 Task: Search one way flight ticket for 4 adults, 2 children, 2 infants in seat and 1 infant on lap in economy from Kansas City: Kansas City International Airport (was Mid-continent International) to Rockford: Chicago Rockford International Airport(was Northwest Chicagoland Regional Airport At Rockford) on 5-1-2023. Choice of flights is JetBlue. Number of bags: 1 carry on bag. Price is upto 85000. Outbound departure time preference is 15:00.
Action: Mouse moved to (275, 405)
Screenshot: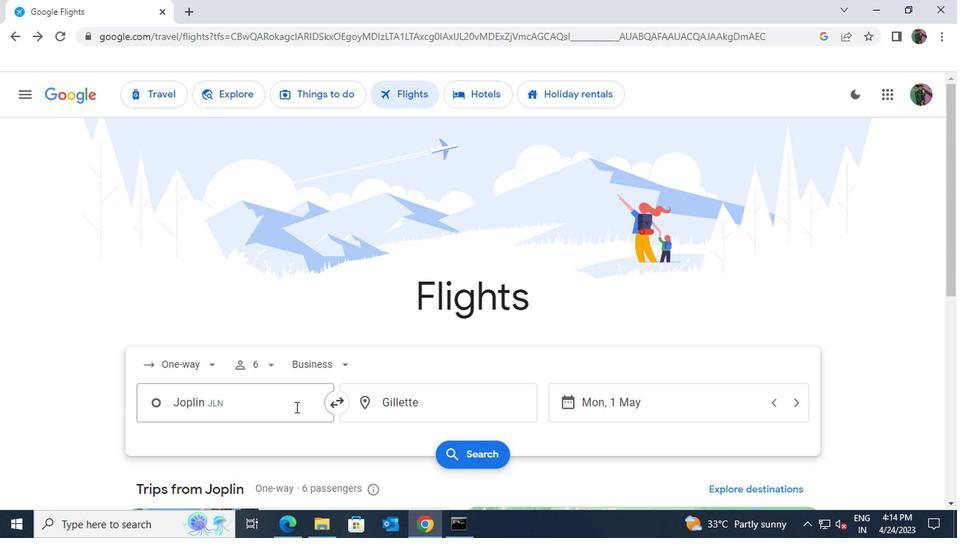 
Action: Mouse pressed left at (275, 405)
Screenshot: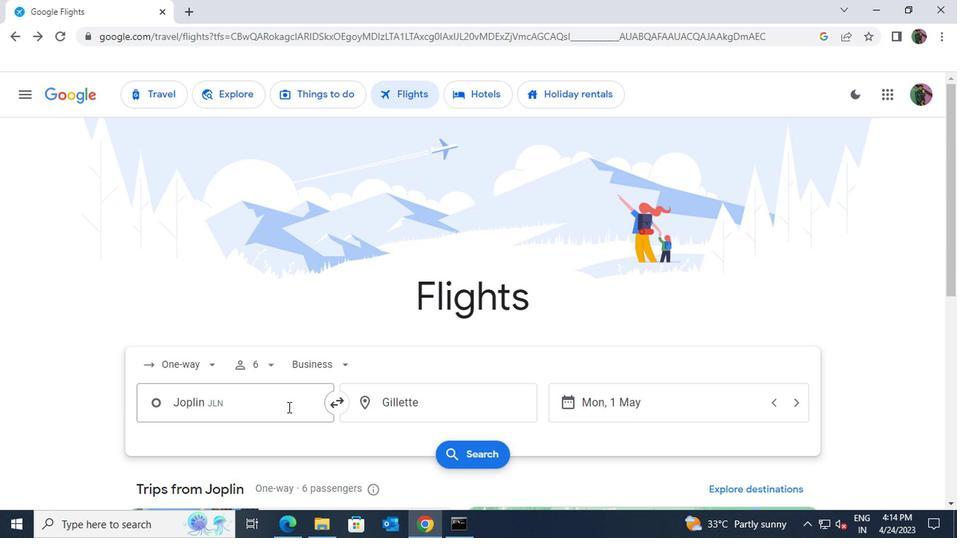 
Action: Mouse moved to (275, 405)
Screenshot: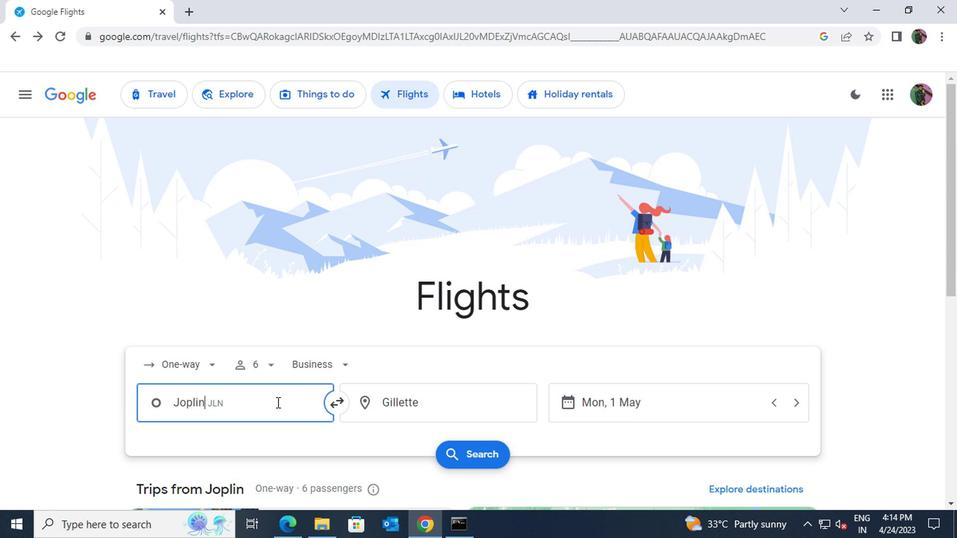 
Action: Key pressed kansas<Key.space>city
Screenshot: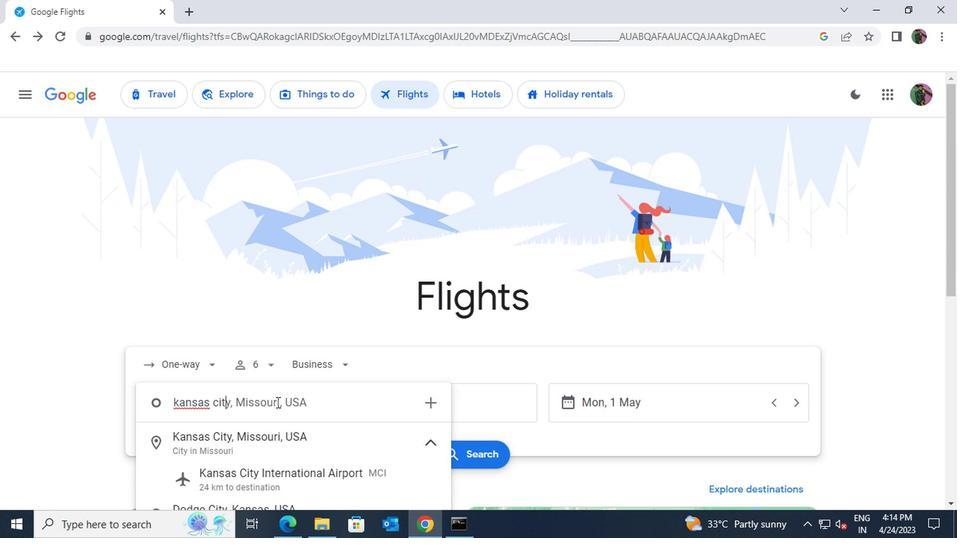 
Action: Mouse moved to (275, 469)
Screenshot: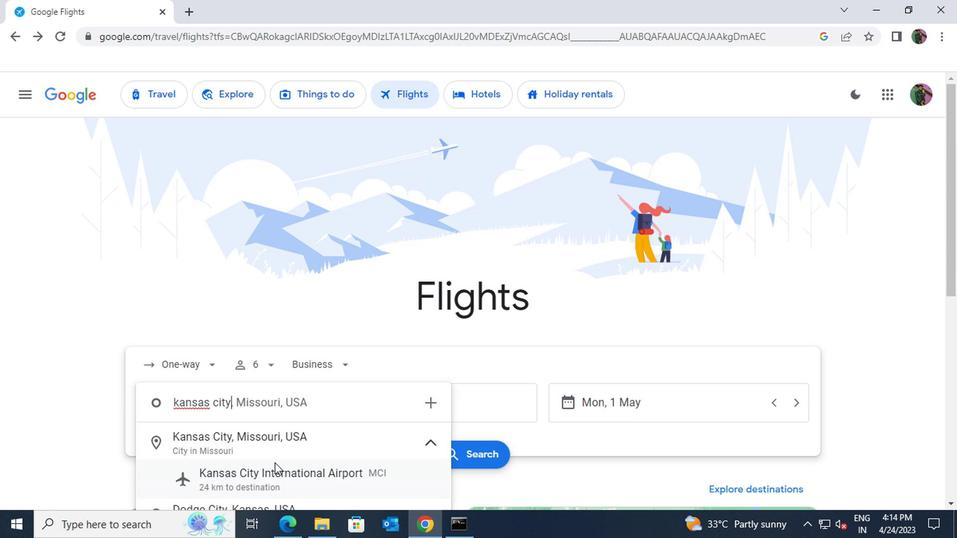 
Action: Mouse pressed left at (275, 469)
Screenshot: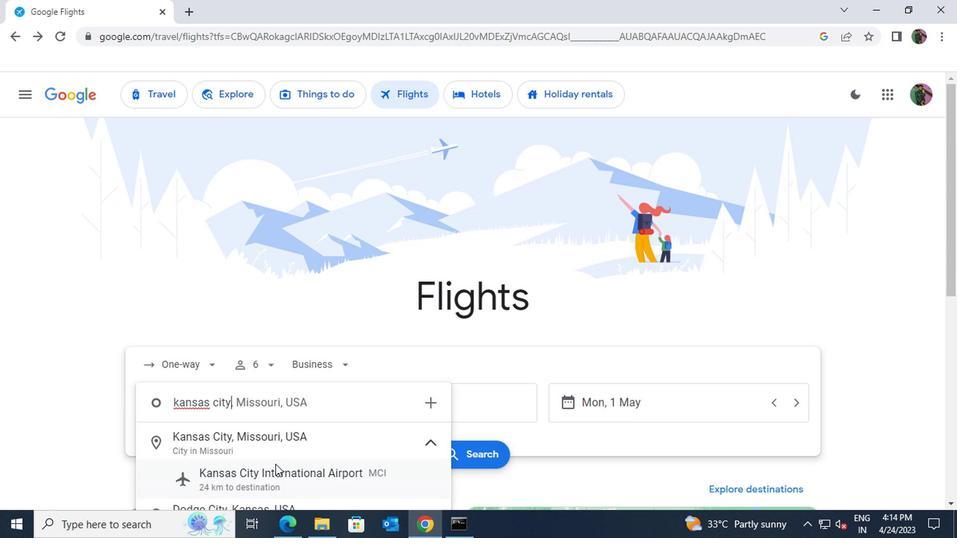 
Action: Mouse moved to (389, 405)
Screenshot: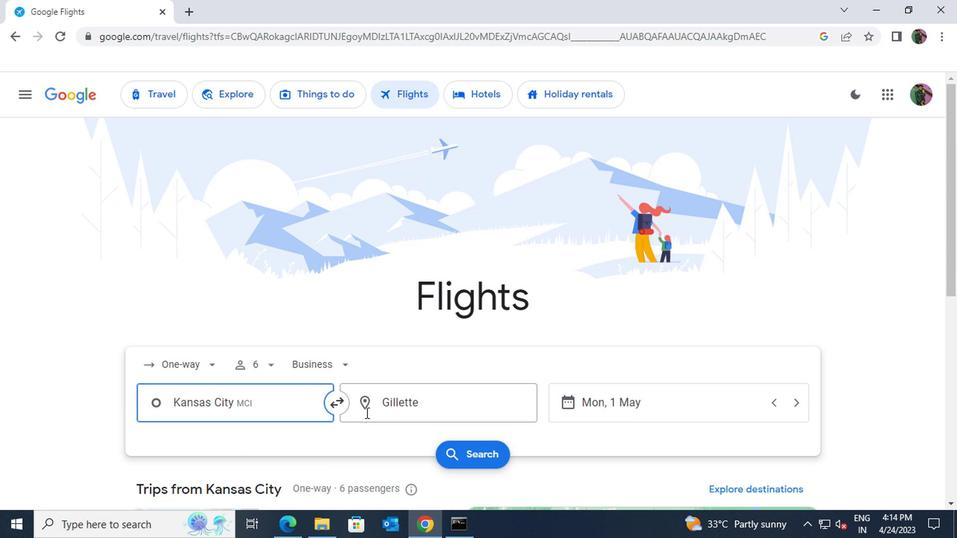 
Action: Mouse pressed left at (389, 405)
Screenshot: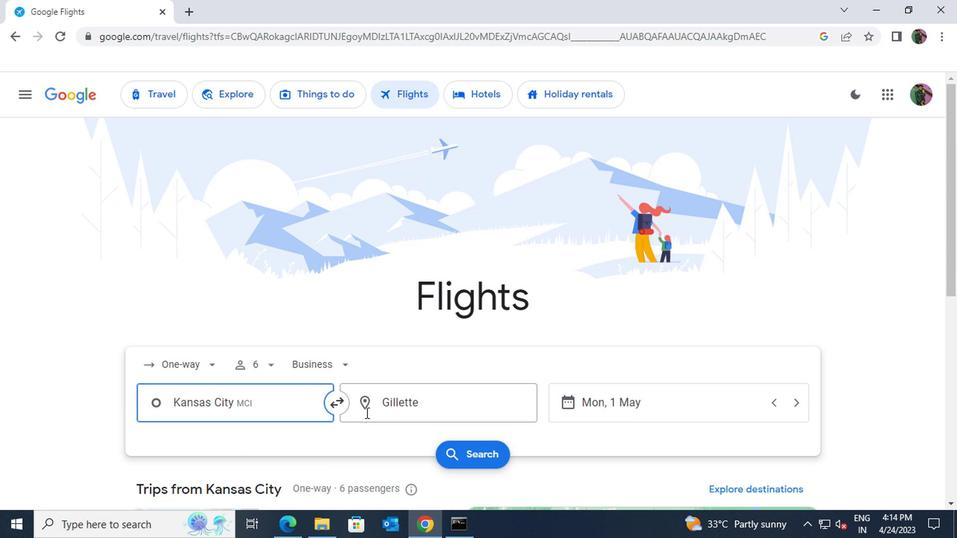 
Action: Key pressed rockford<Key.space>chic
Screenshot: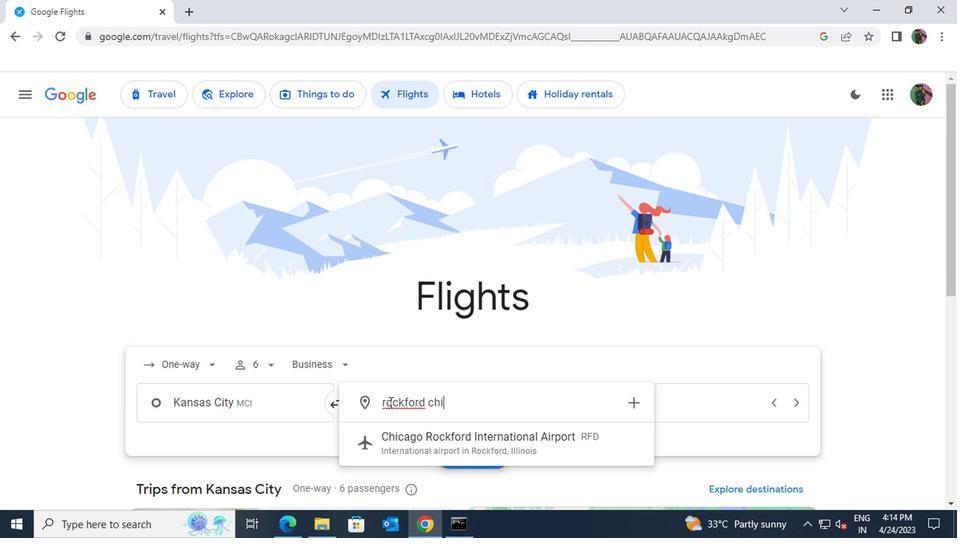 
Action: Mouse moved to (443, 440)
Screenshot: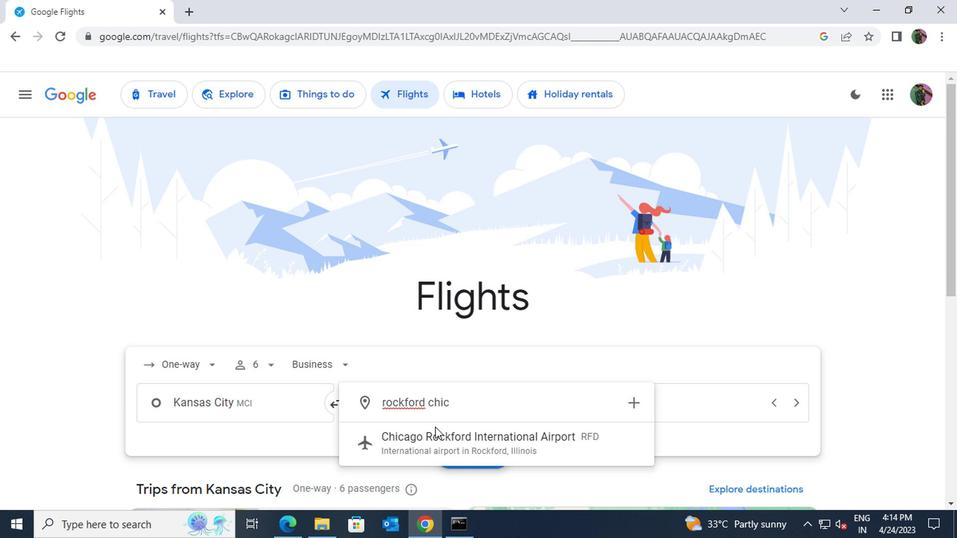 
Action: Mouse pressed left at (443, 440)
Screenshot: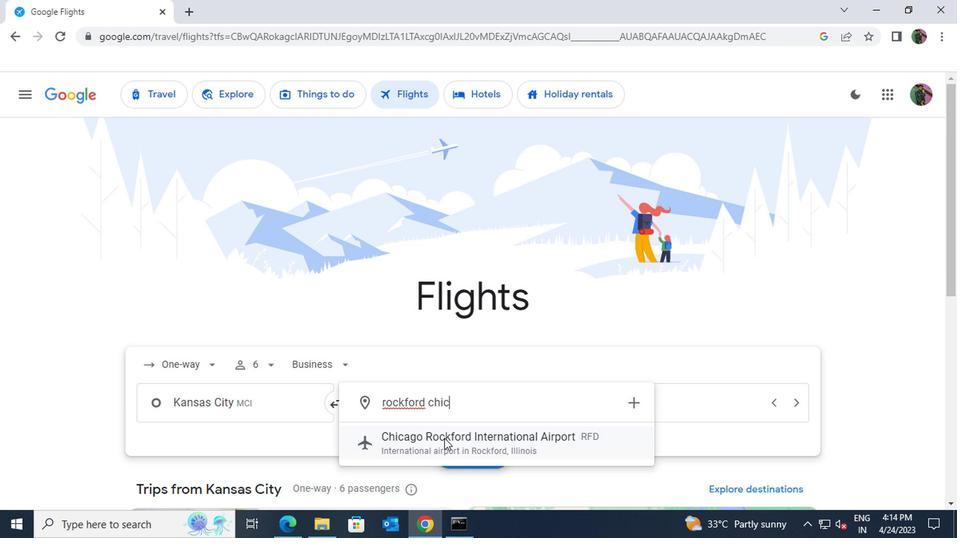 
Action: Mouse moved to (212, 362)
Screenshot: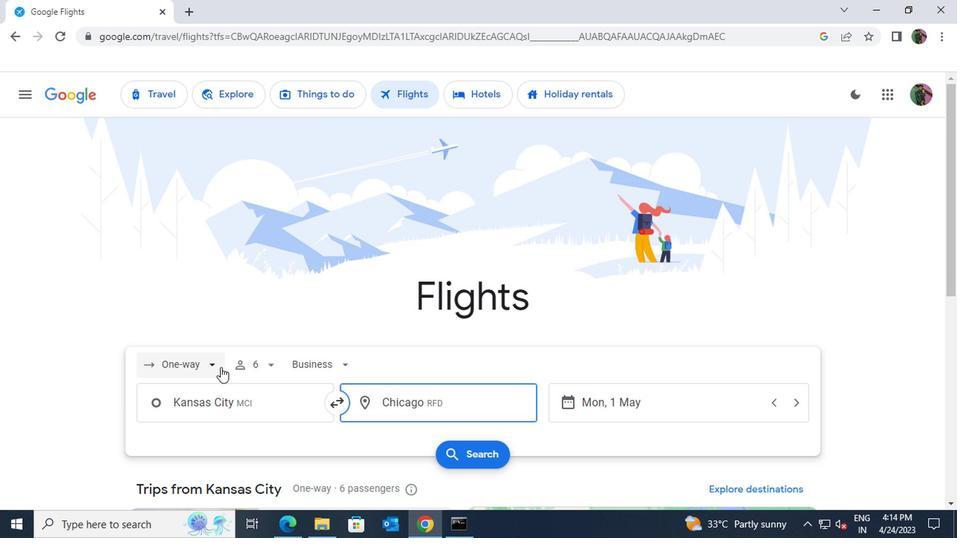 
Action: Mouse pressed left at (212, 362)
Screenshot: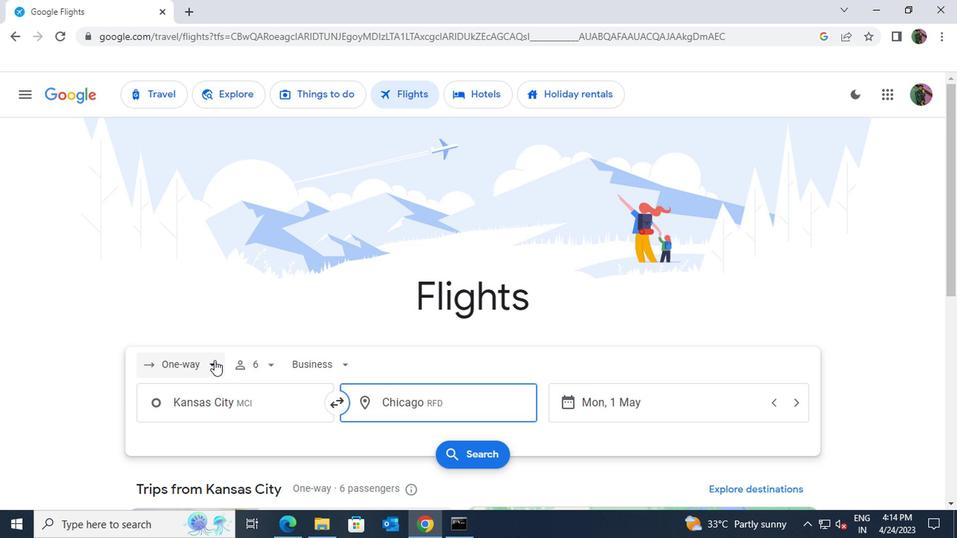 
Action: Mouse moved to (193, 298)
Screenshot: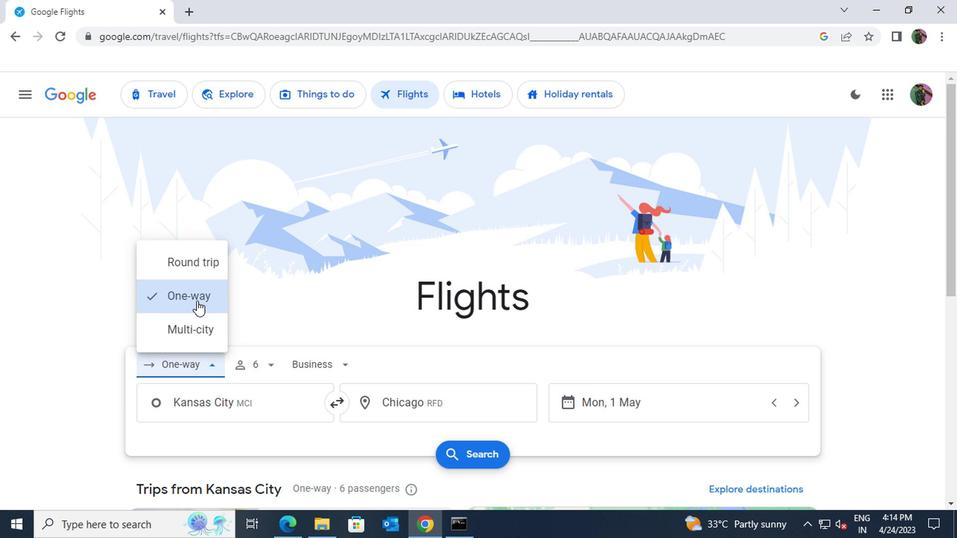 
Action: Mouse pressed left at (193, 298)
Screenshot: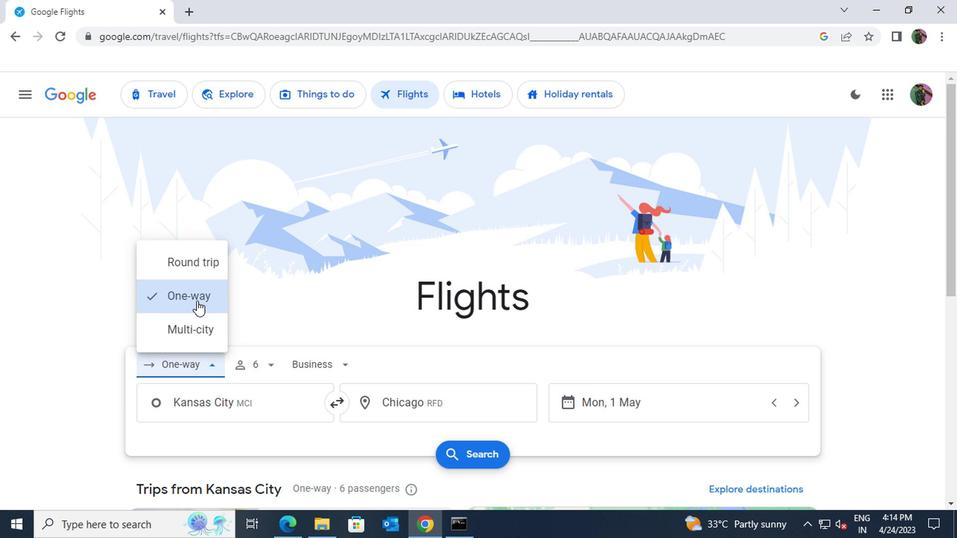 
Action: Mouse moved to (269, 365)
Screenshot: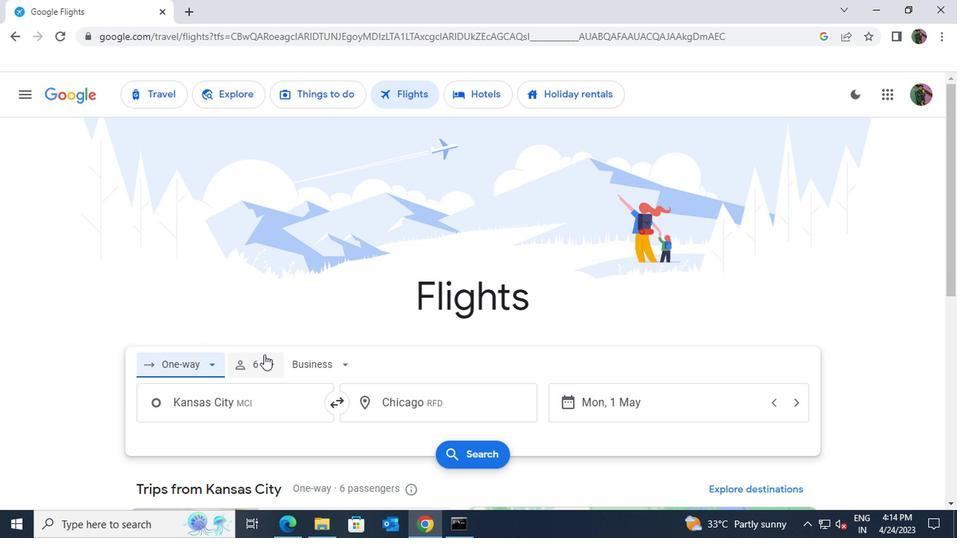 
Action: Mouse pressed left at (269, 365)
Screenshot: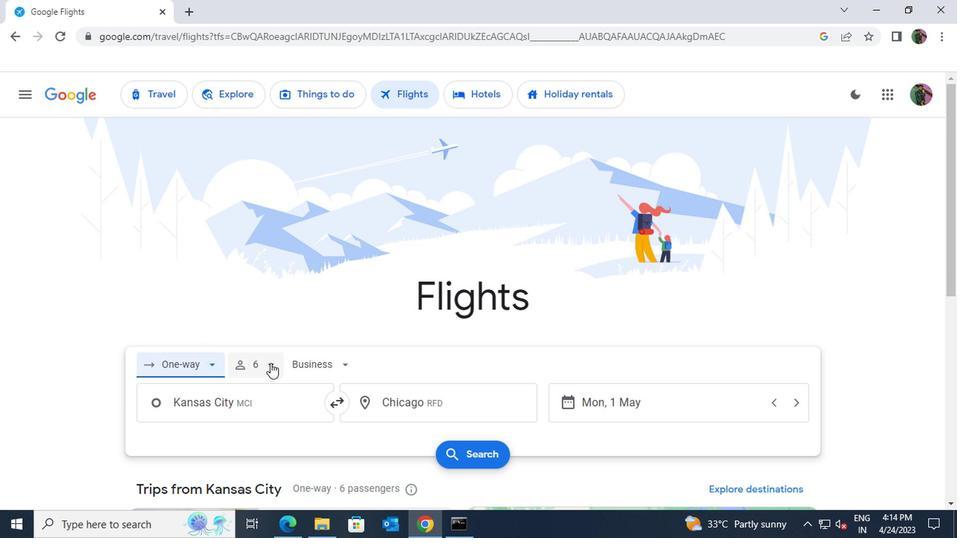 
Action: Mouse moved to (382, 403)
Screenshot: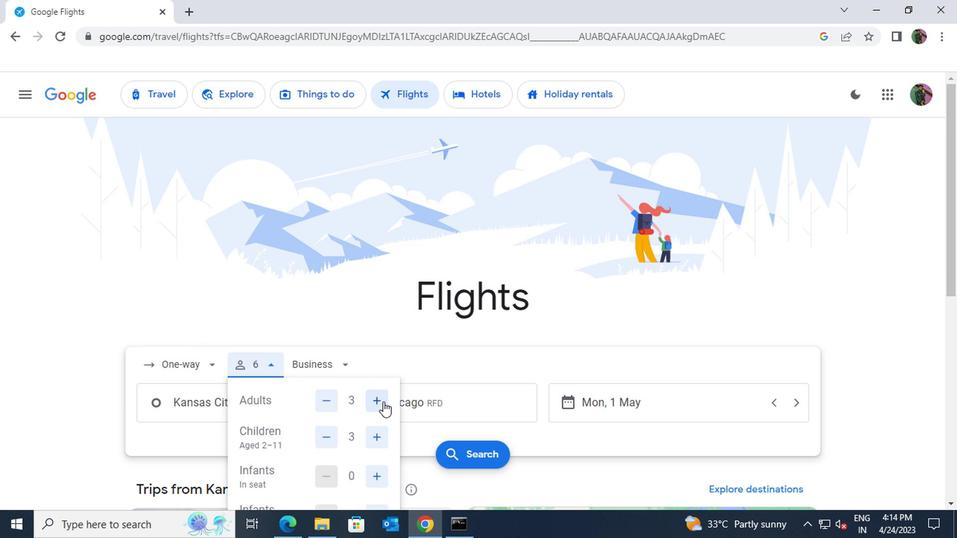
Action: Mouse pressed left at (382, 403)
Screenshot: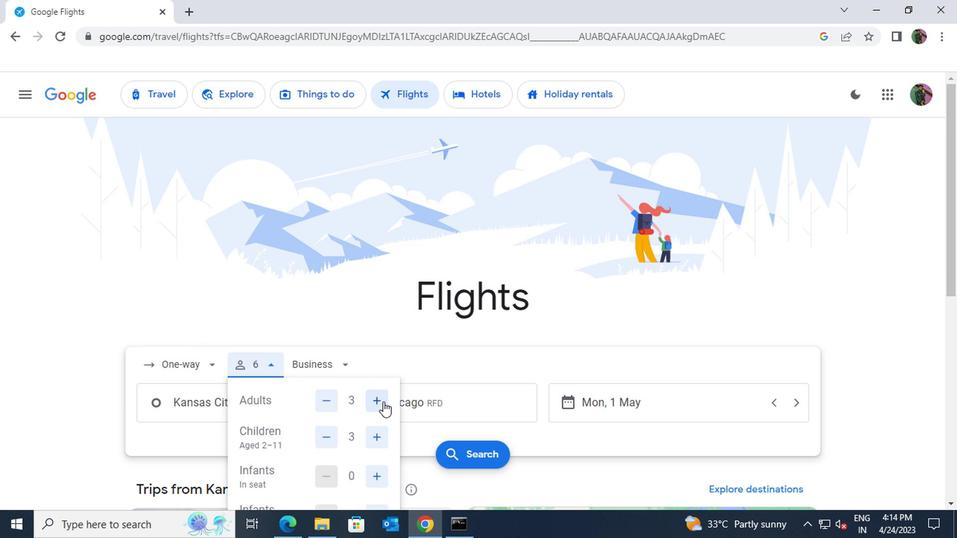 
Action: Mouse moved to (325, 439)
Screenshot: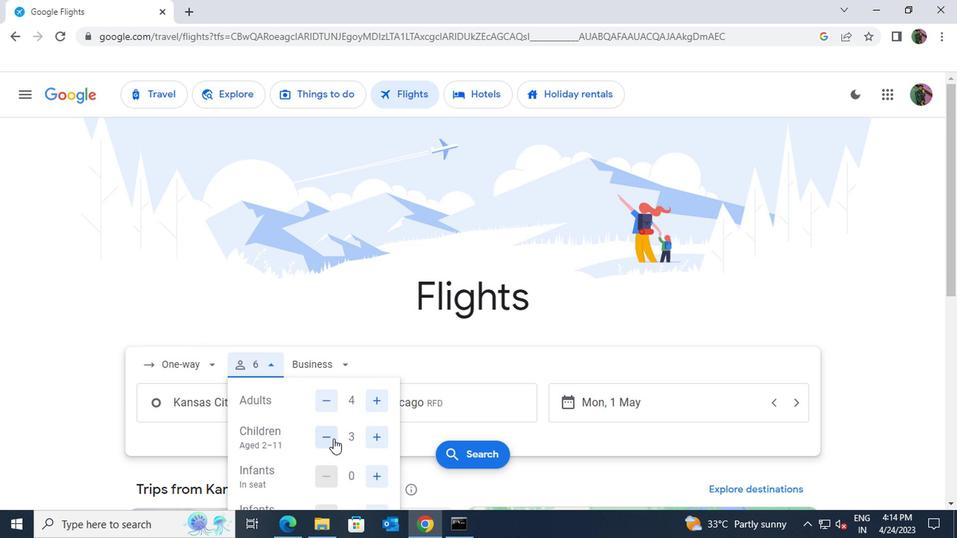 
Action: Mouse pressed left at (325, 439)
Screenshot: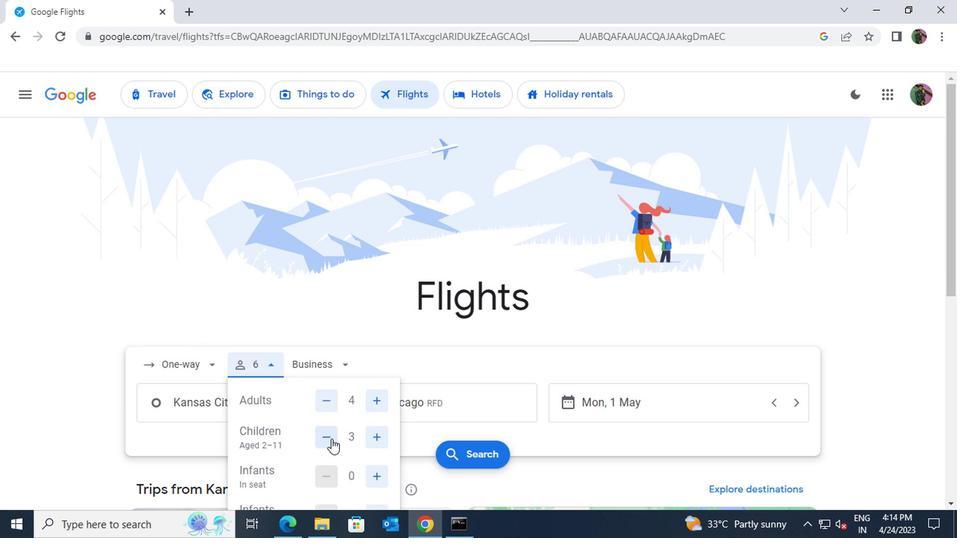 
Action: Mouse moved to (374, 438)
Screenshot: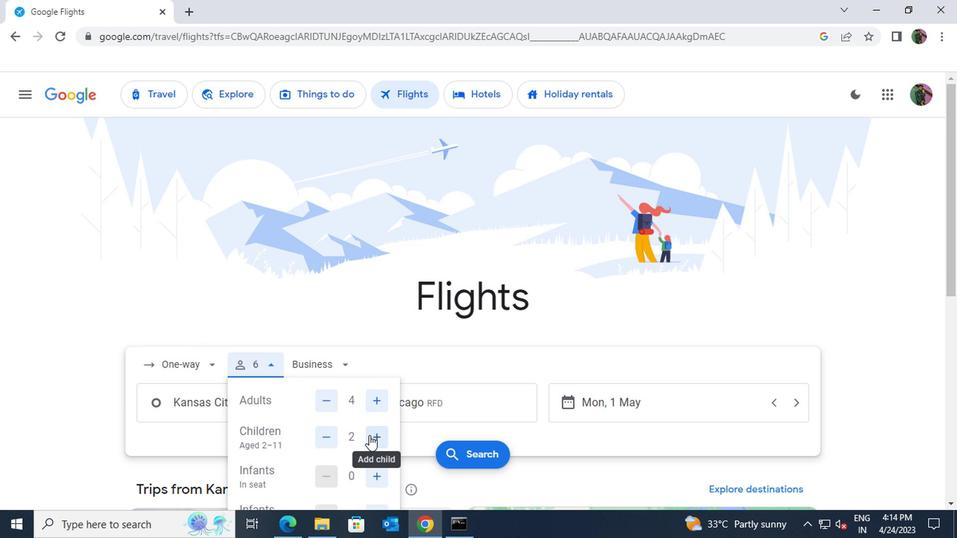 
Action: Mouse scrolled (374, 437) with delta (0, 0)
Screenshot: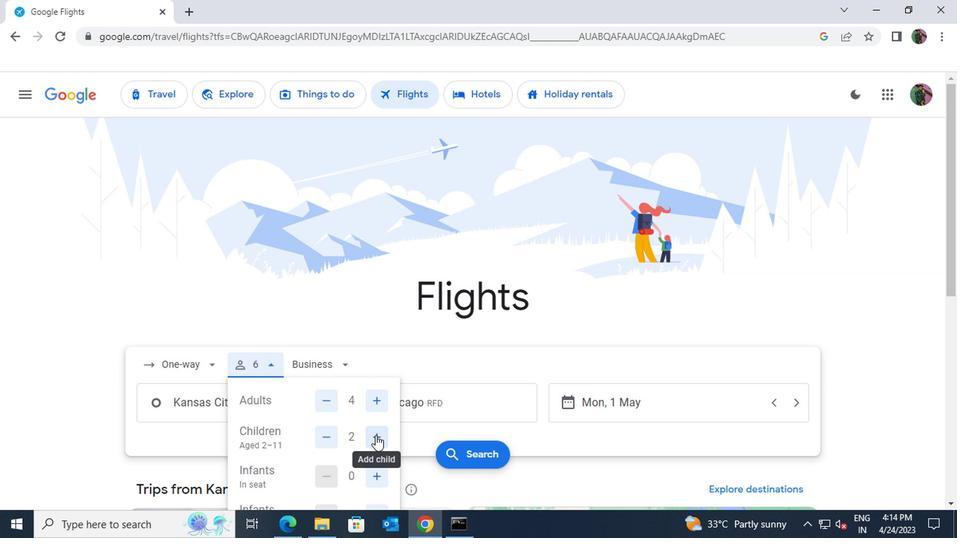 
Action: Mouse scrolled (374, 437) with delta (0, 0)
Screenshot: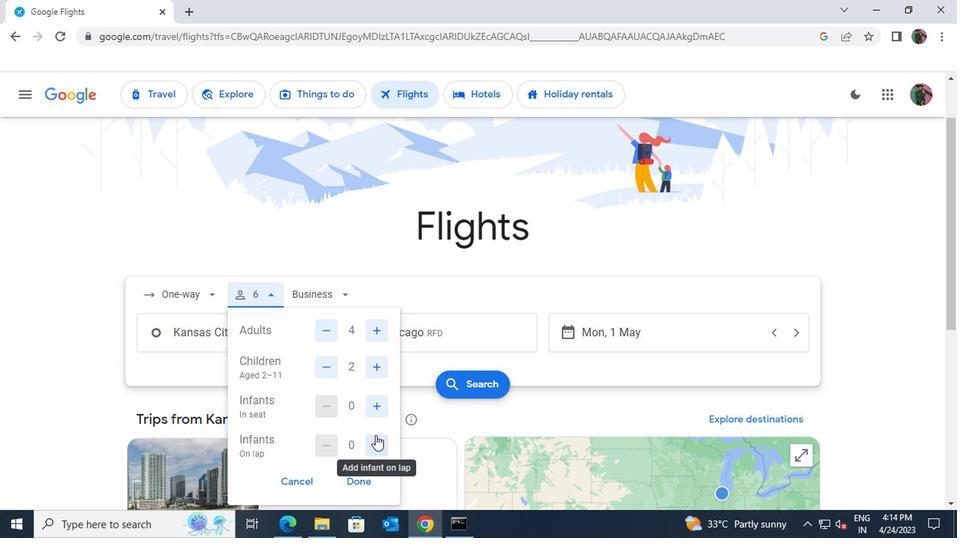 
Action: Mouse moved to (374, 333)
Screenshot: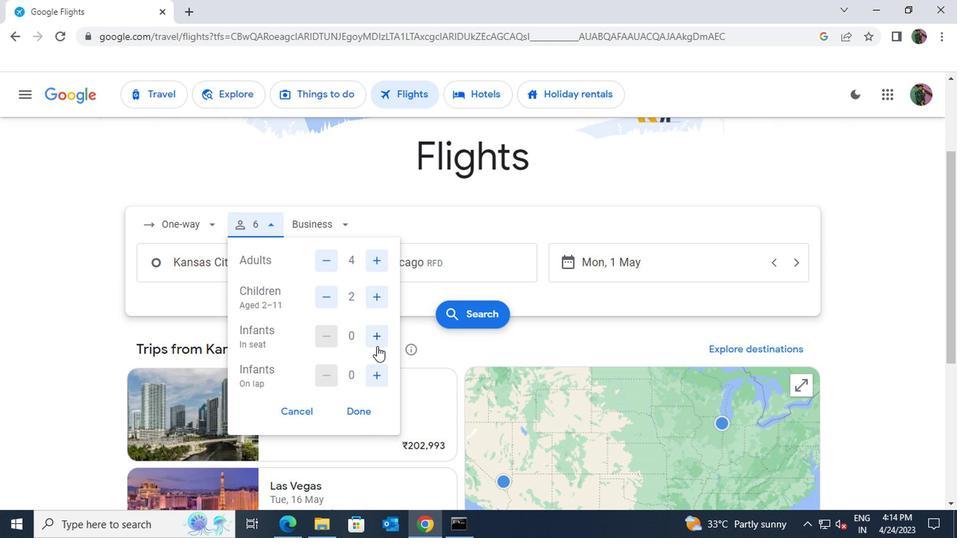 
Action: Mouse pressed left at (374, 333)
Screenshot: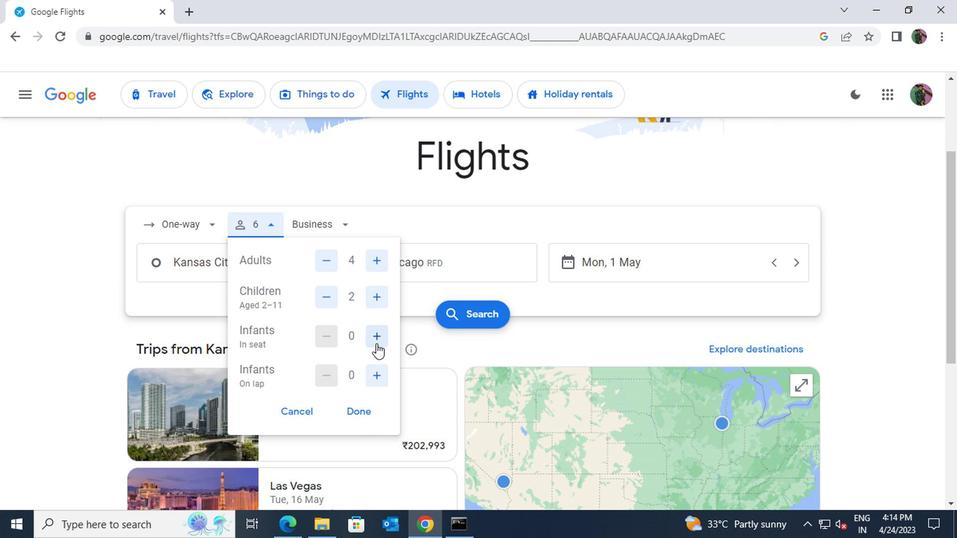 
Action: Mouse moved to (377, 377)
Screenshot: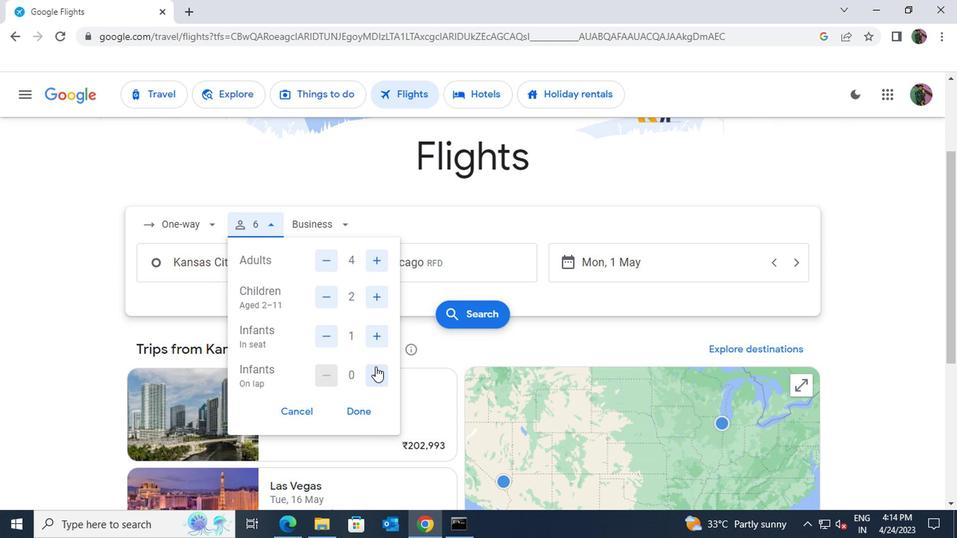
Action: Mouse pressed left at (377, 377)
Screenshot: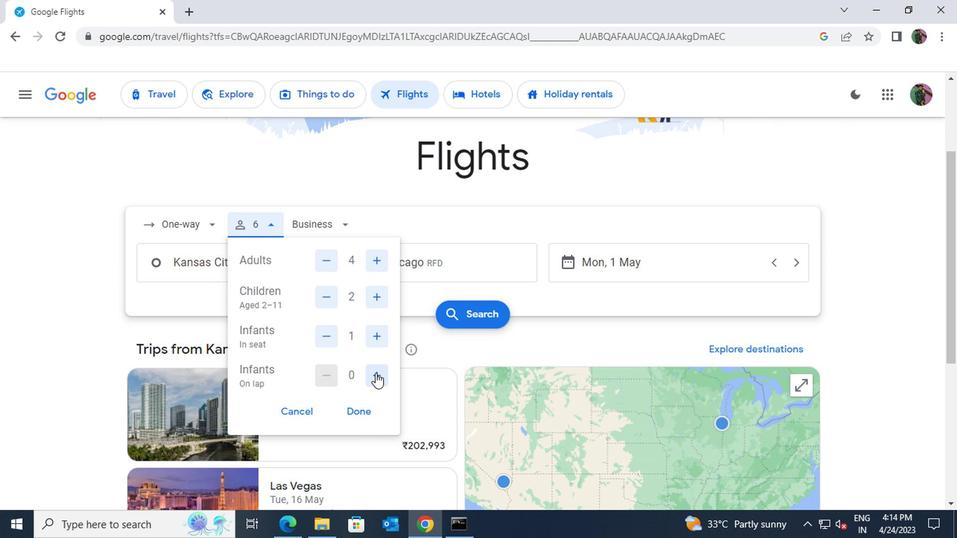 
Action: Mouse moved to (359, 420)
Screenshot: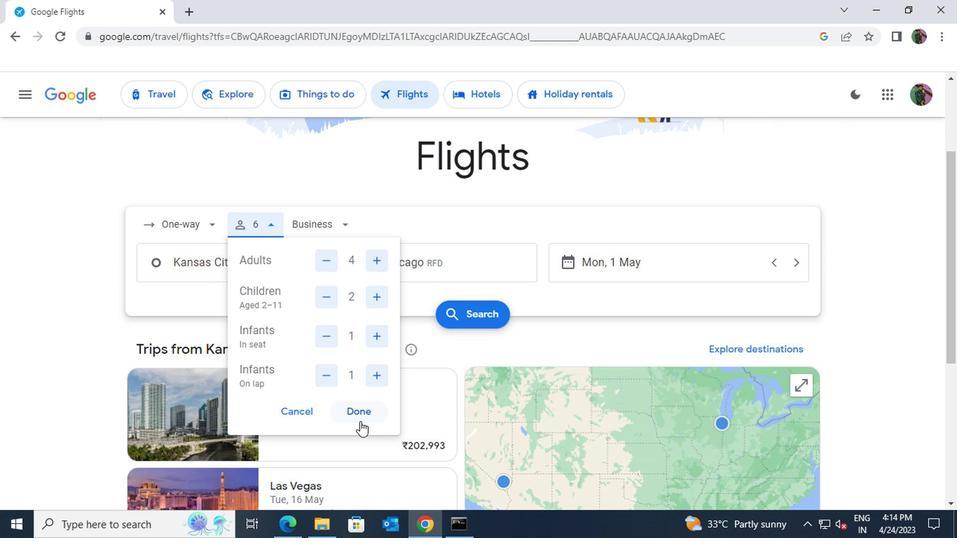 
Action: Mouse pressed left at (359, 420)
Screenshot: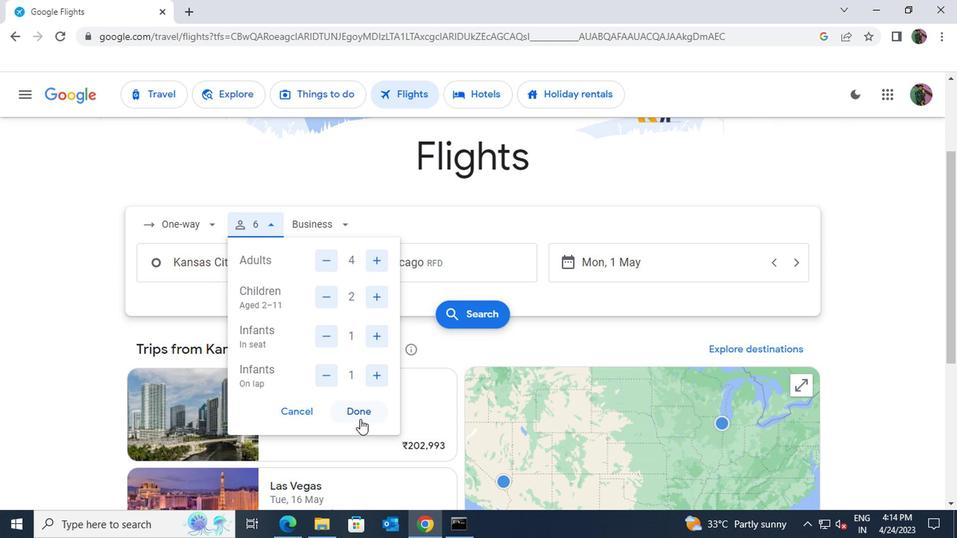 
Action: Mouse moved to (571, 266)
Screenshot: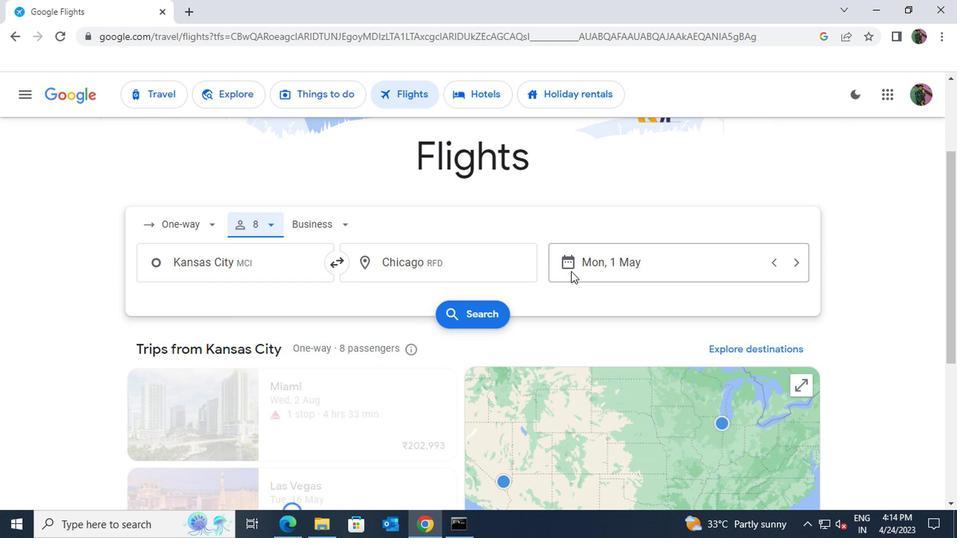 
Action: Mouse pressed left at (571, 266)
Screenshot: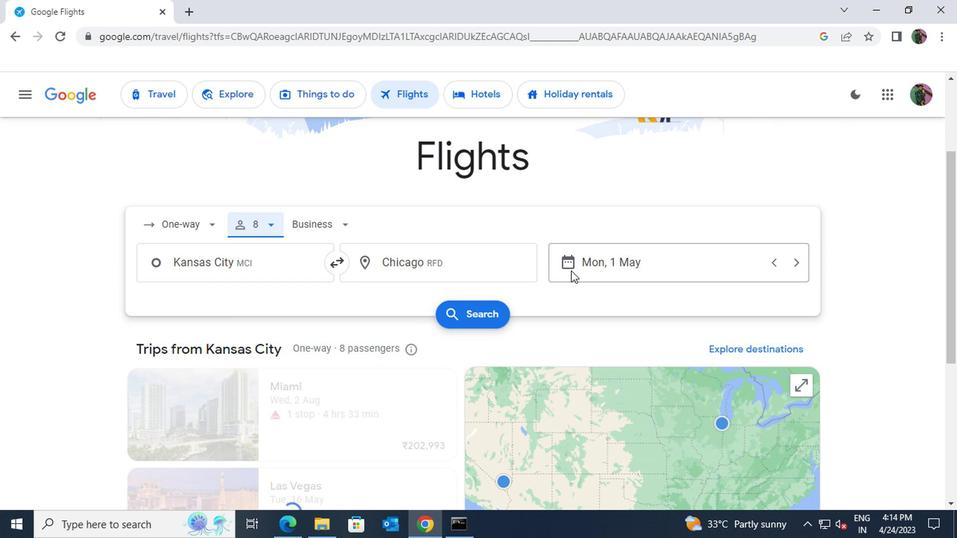 
Action: Mouse moved to (608, 254)
Screenshot: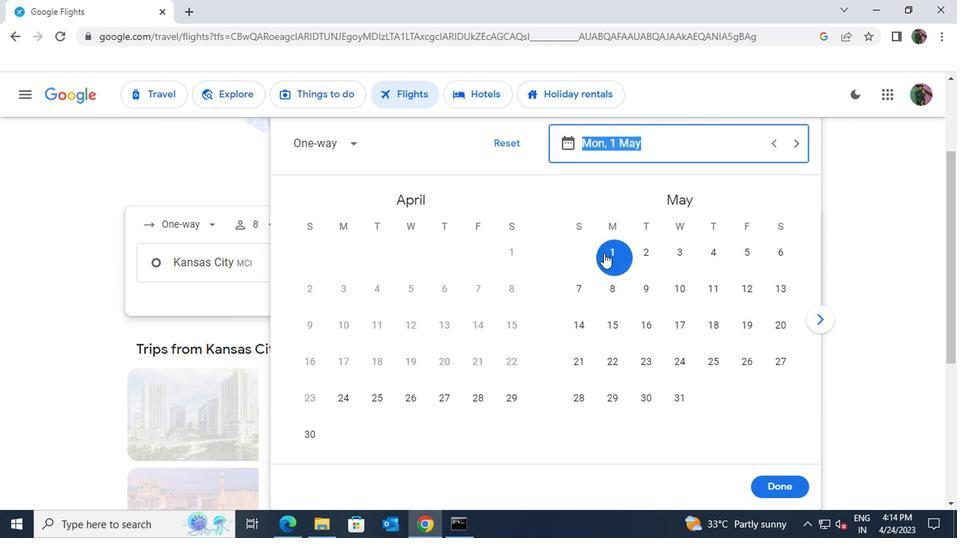 
Action: Mouse pressed left at (608, 254)
Screenshot: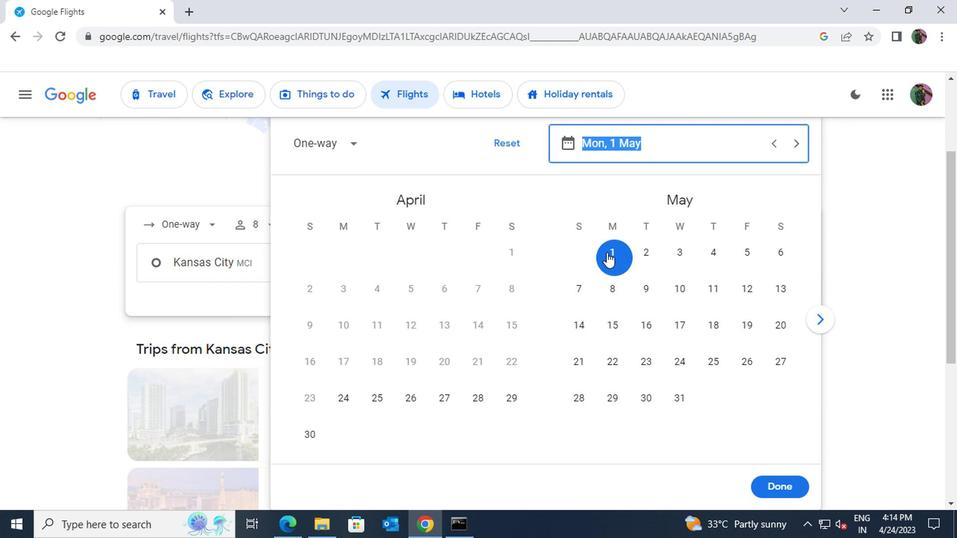 
Action: Mouse moved to (764, 481)
Screenshot: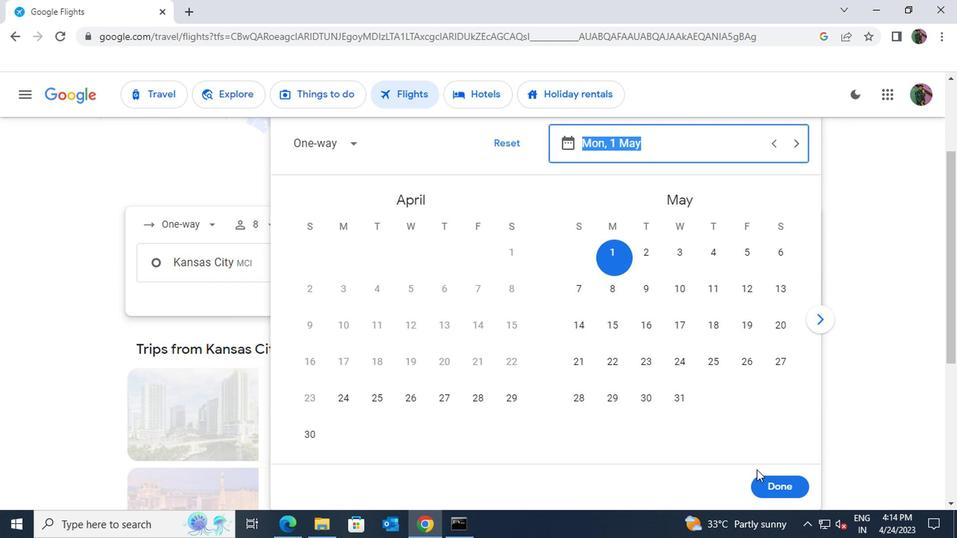 
Action: Mouse pressed left at (764, 481)
Screenshot: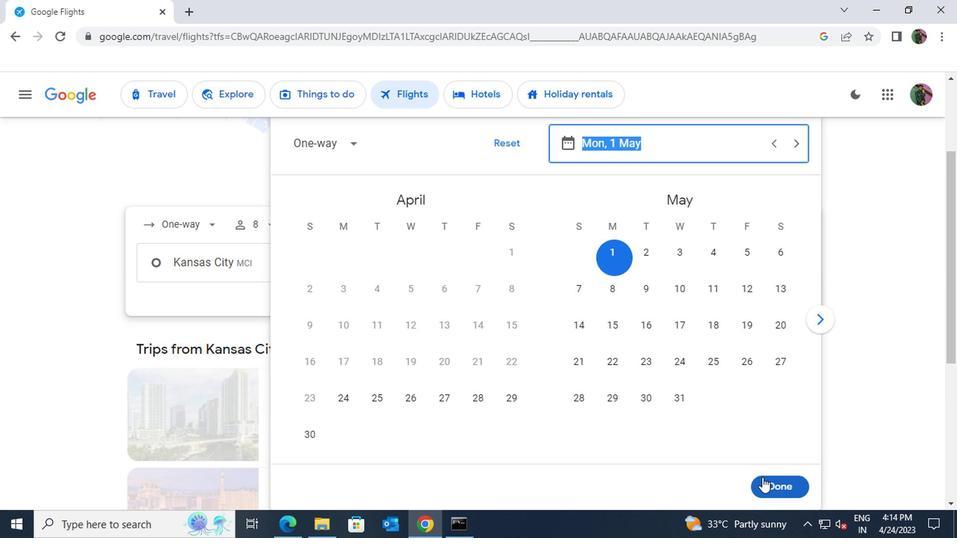 
Action: Mouse moved to (474, 312)
Screenshot: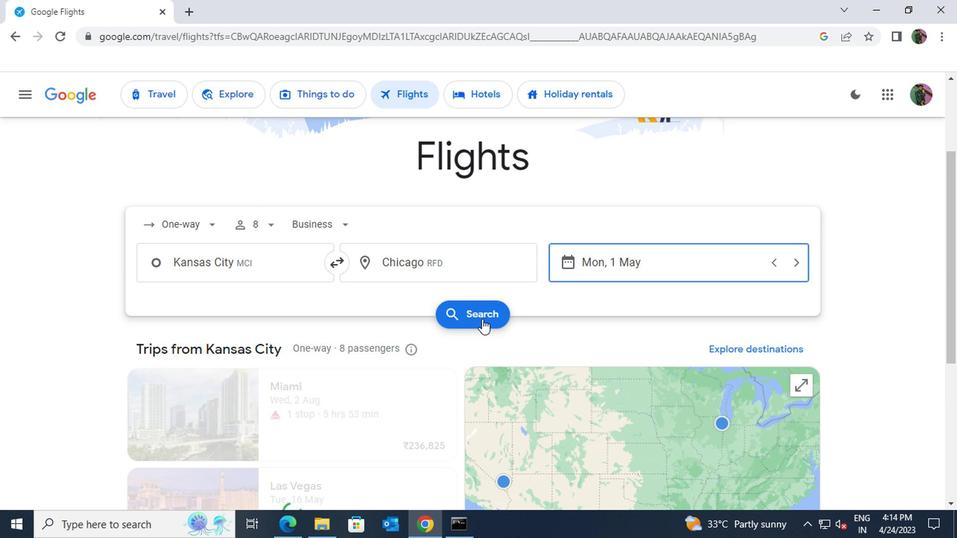 
Action: Mouse pressed left at (474, 312)
Screenshot: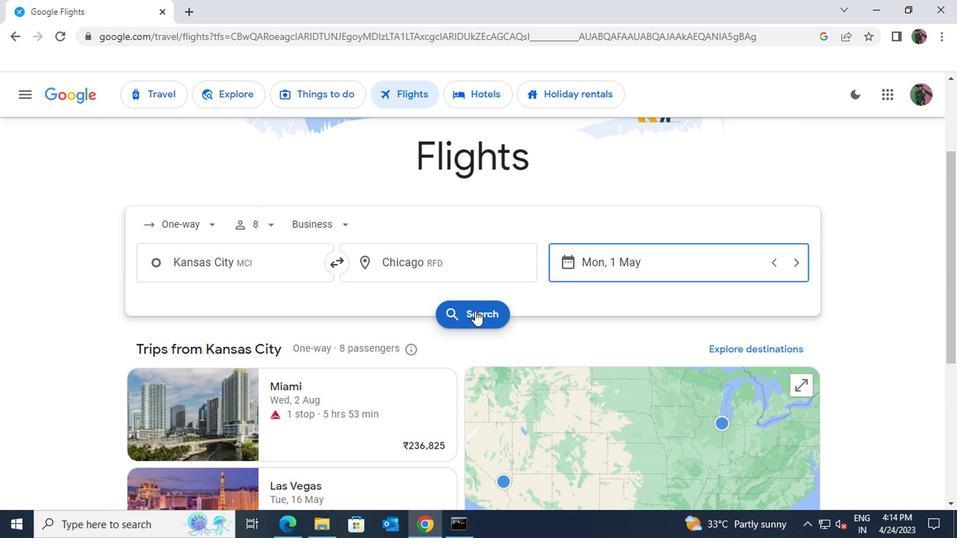 
Action: Mouse moved to (173, 214)
Screenshot: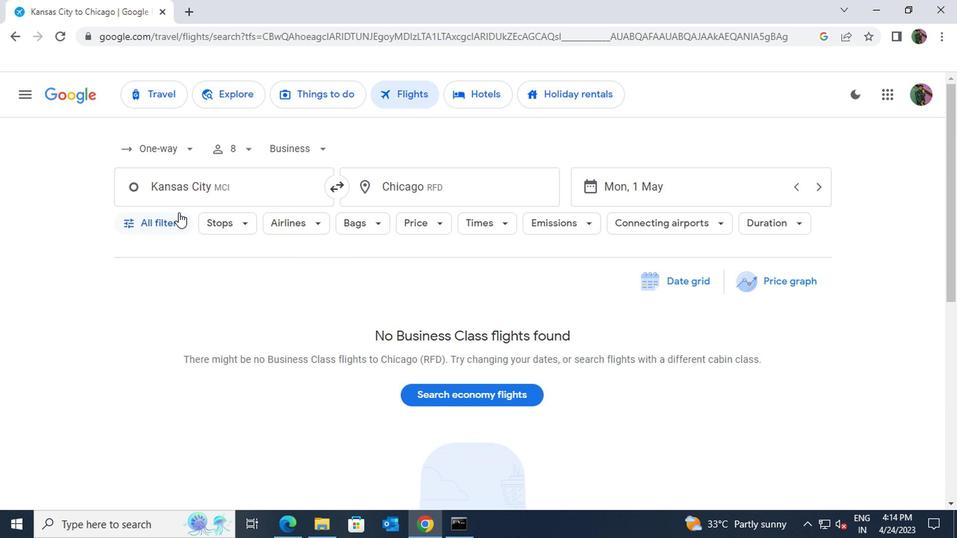 
Action: Mouse pressed left at (173, 214)
Screenshot: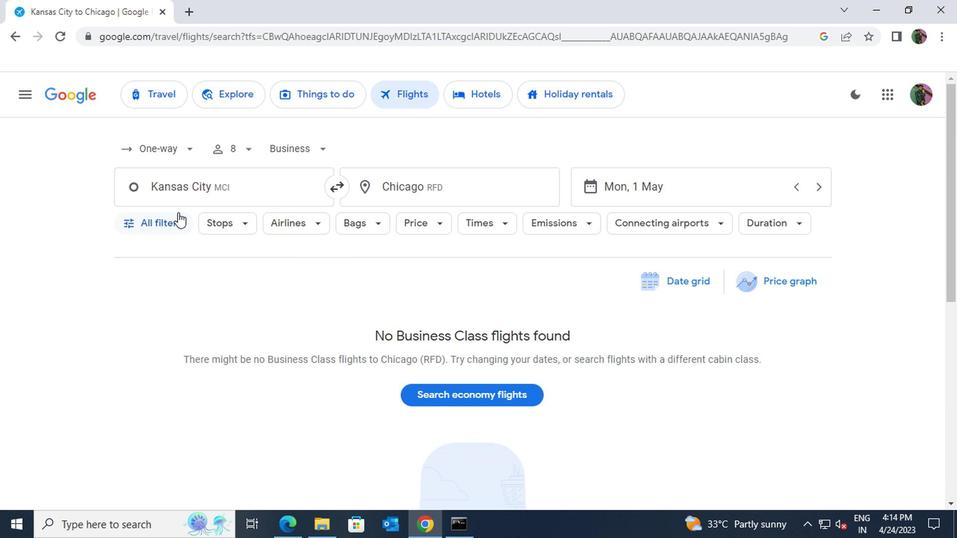 
Action: Mouse moved to (177, 238)
Screenshot: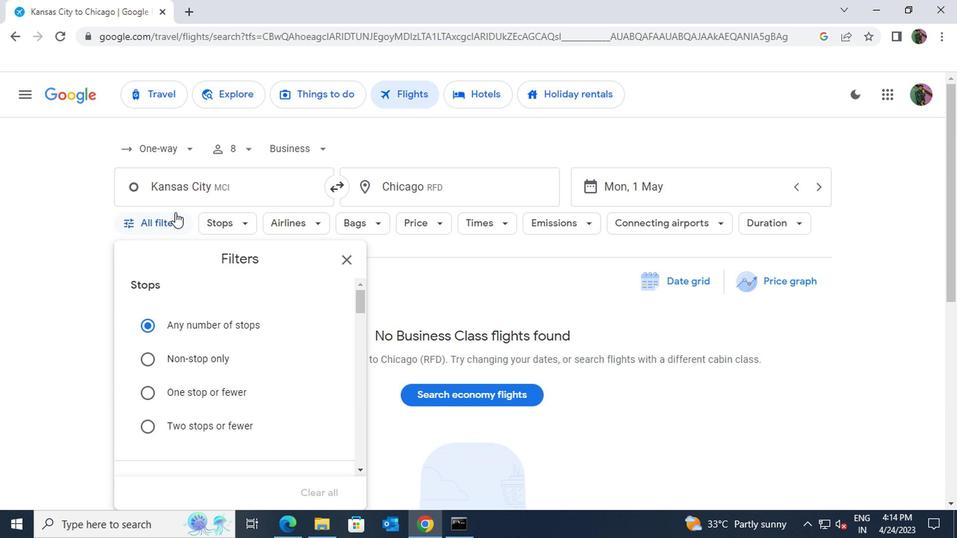 
Action: Mouse scrolled (177, 237) with delta (0, 0)
Screenshot: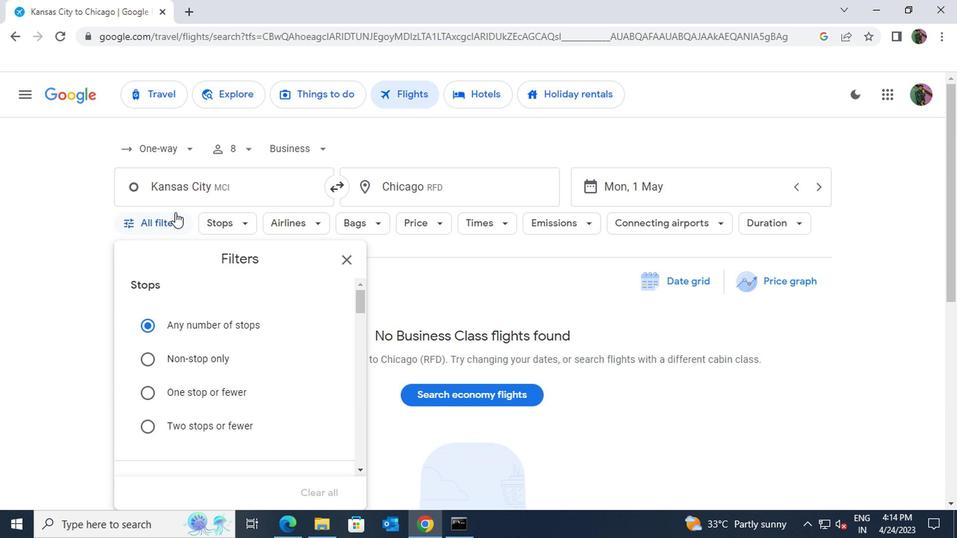 
Action: Mouse moved to (214, 298)
Screenshot: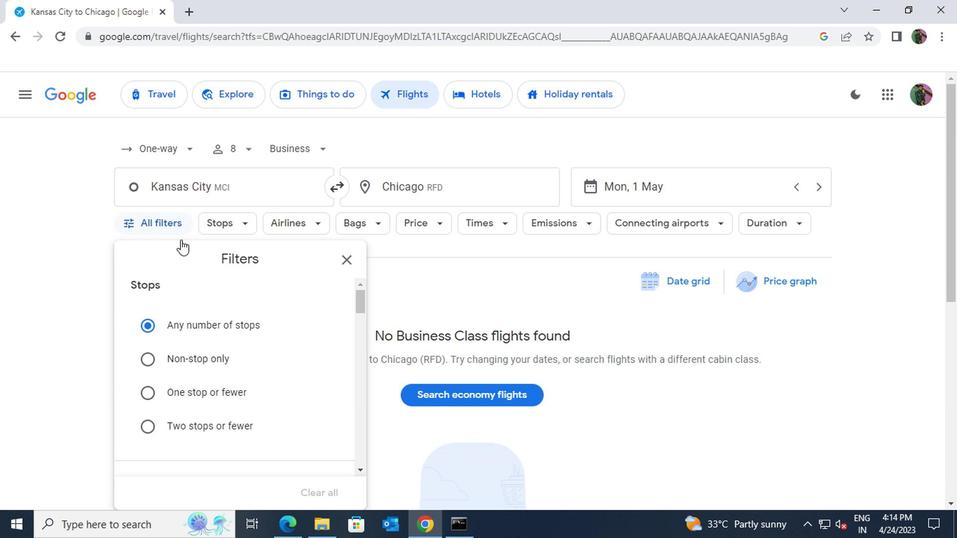 
Action: Mouse scrolled (214, 297) with delta (0, 0)
Screenshot: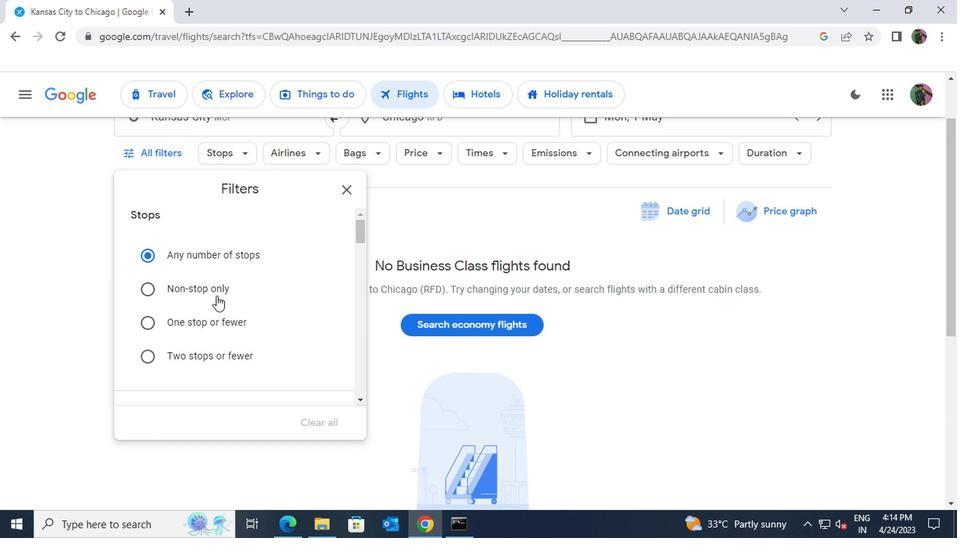 
Action: Mouse moved to (214, 295)
Screenshot: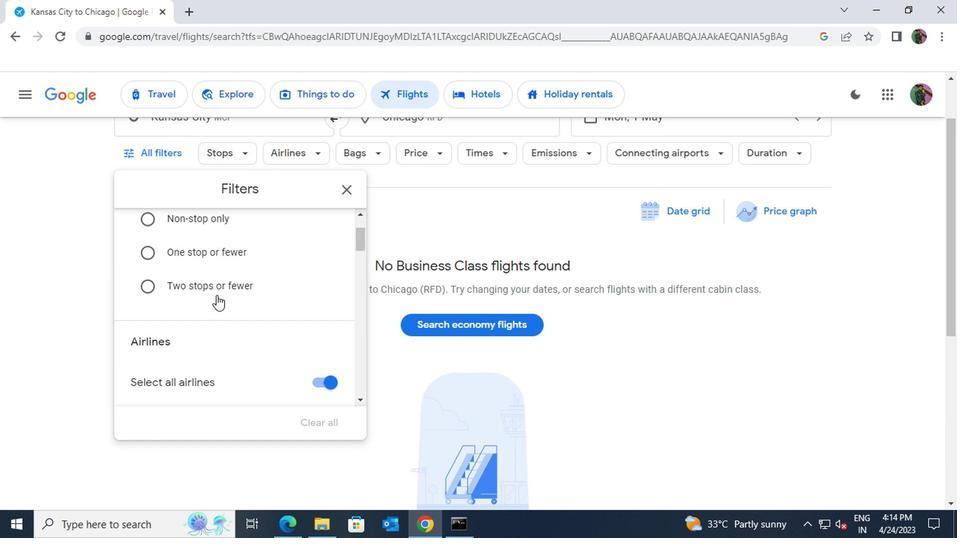 
Action: Mouse scrolled (214, 295) with delta (0, 0)
Screenshot: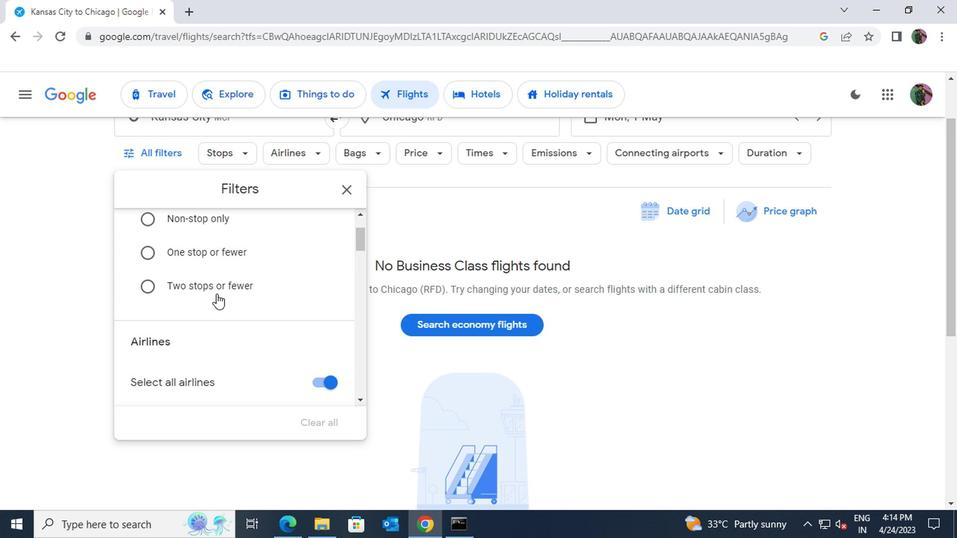
Action: Mouse scrolled (214, 295) with delta (0, 0)
Screenshot: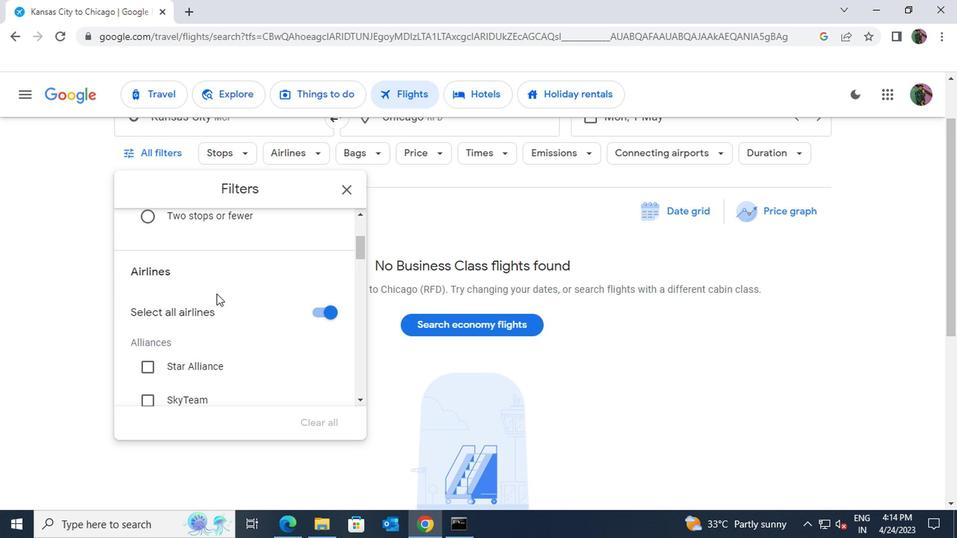 
Action: Mouse moved to (214, 294)
Screenshot: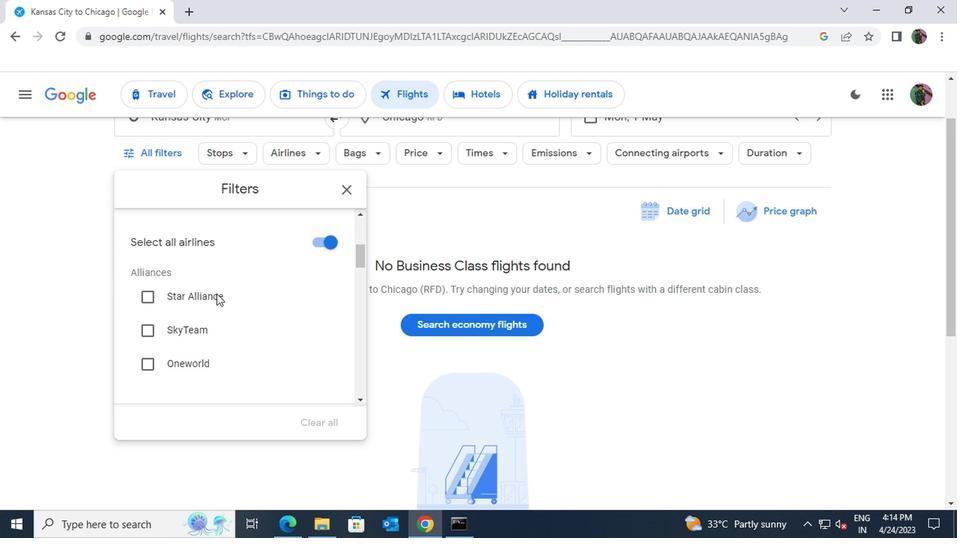 
Action: Mouse scrolled (214, 295) with delta (0, 0)
Screenshot: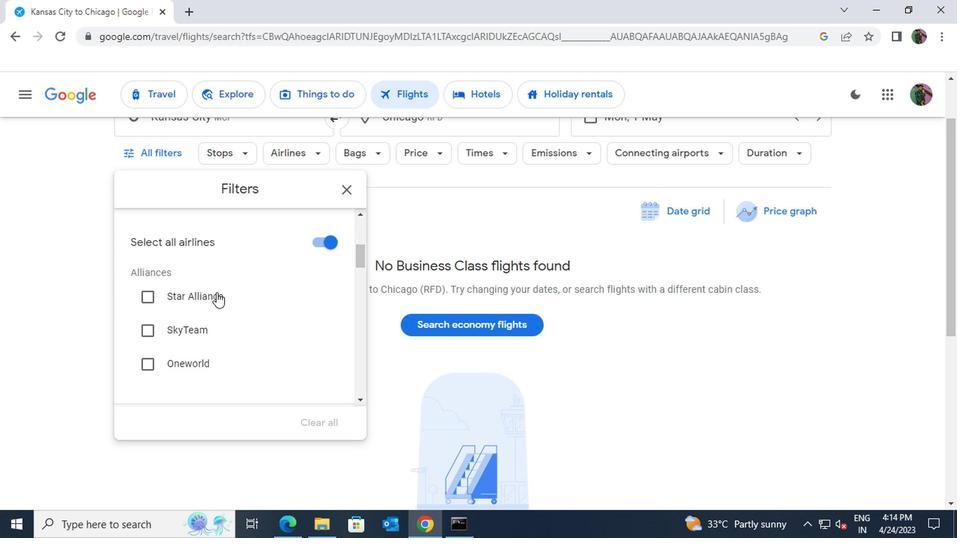 
Action: Mouse scrolled (214, 295) with delta (0, 0)
Screenshot: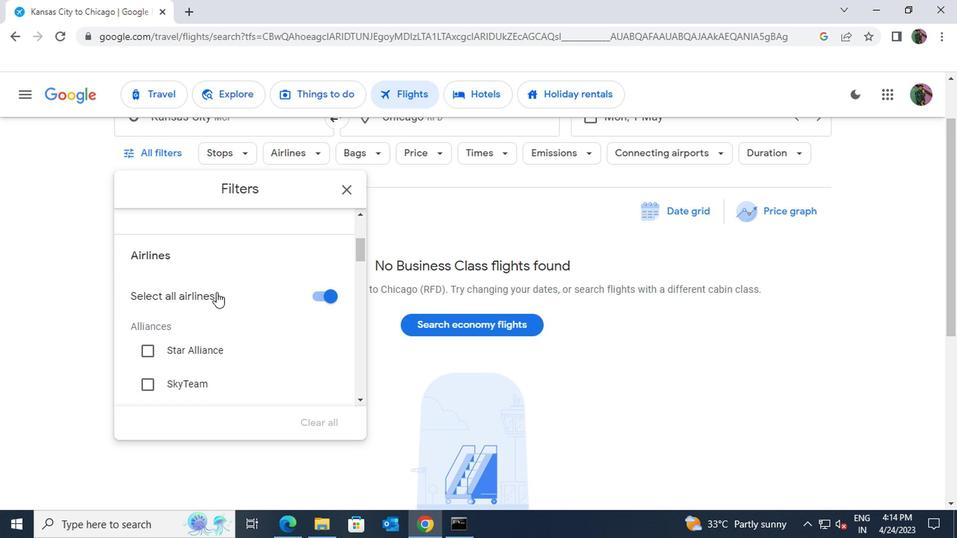 
Action: Mouse scrolled (214, 295) with delta (0, 0)
Screenshot: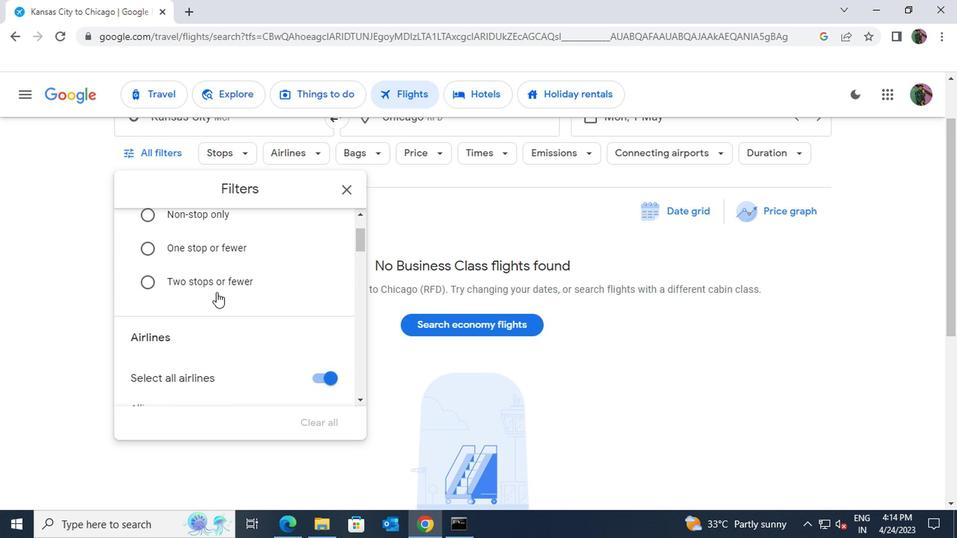 
Action: Mouse scrolled (214, 295) with delta (0, 0)
Screenshot: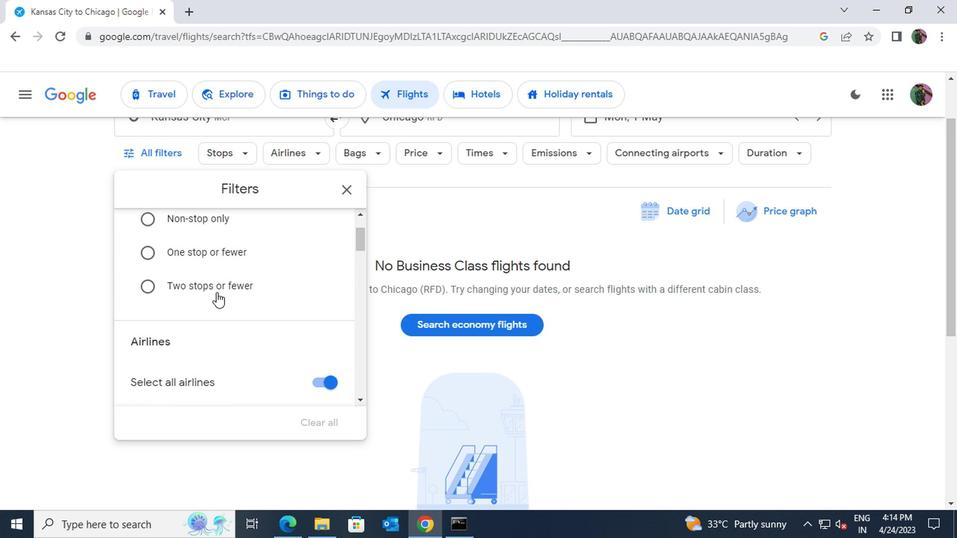 
Action: Mouse scrolled (214, 295) with delta (0, 0)
Screenshot: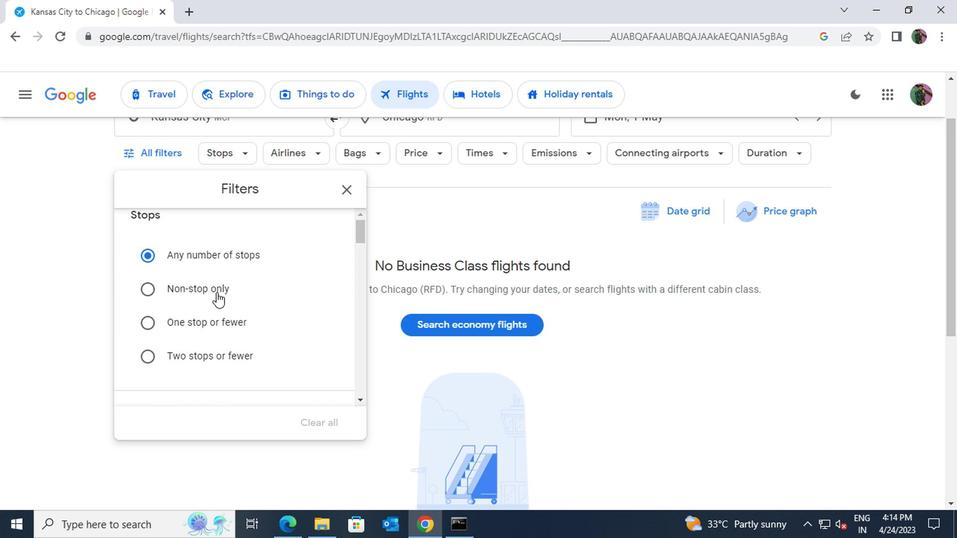 
Action: Mouse scrolled (214, 295) with delta (0, 0)
Screenshot: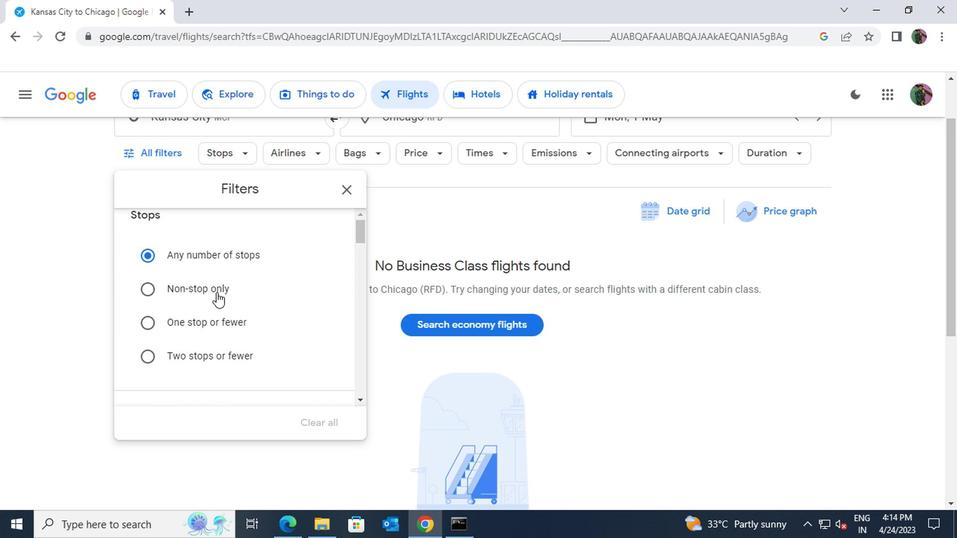 
Action: Mouse scrolled (214, 295) with delta (0, 0)
Screenshot: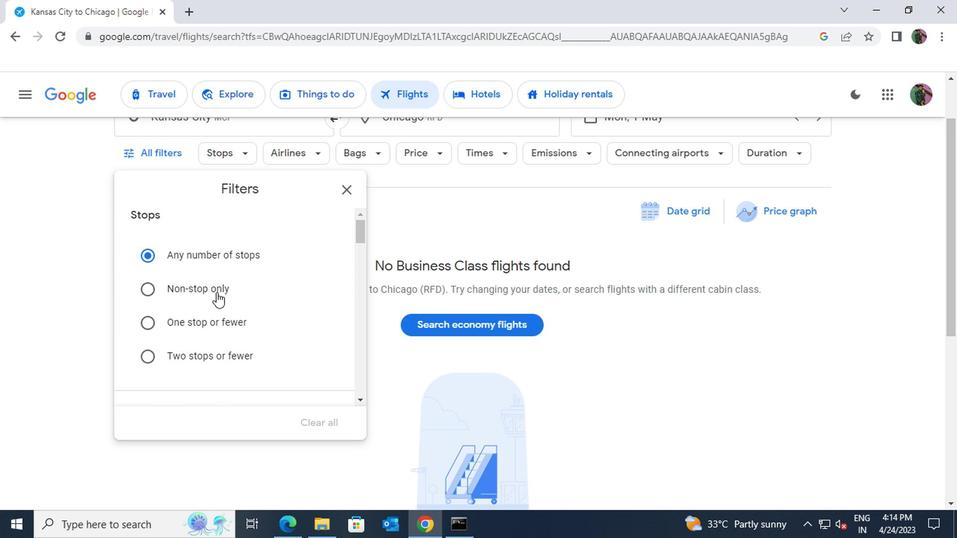 
Action: Mouse scrolled (214, 295) with delta (0, 0)
Screenshot: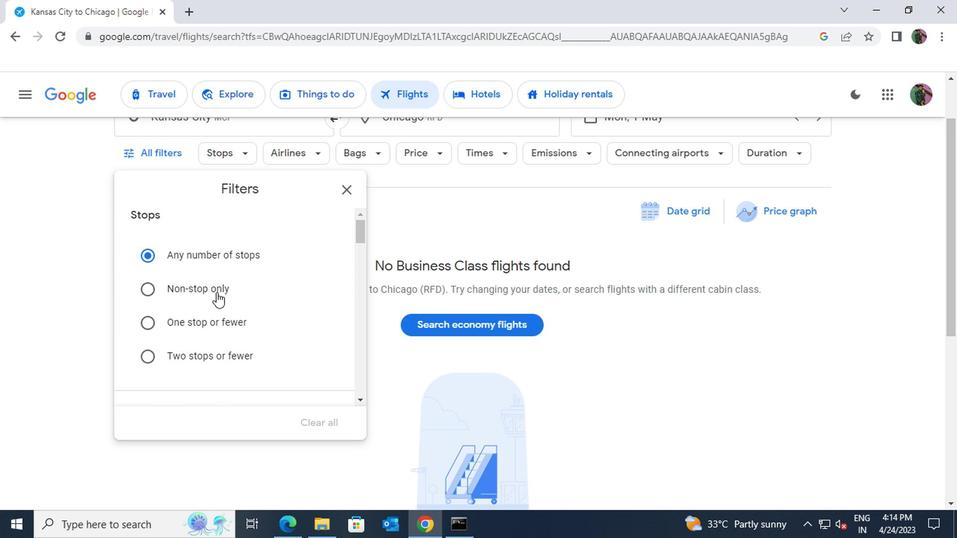 
Action: Mouse scrolled (214, 293) with delta (0, 0)
Screenshot: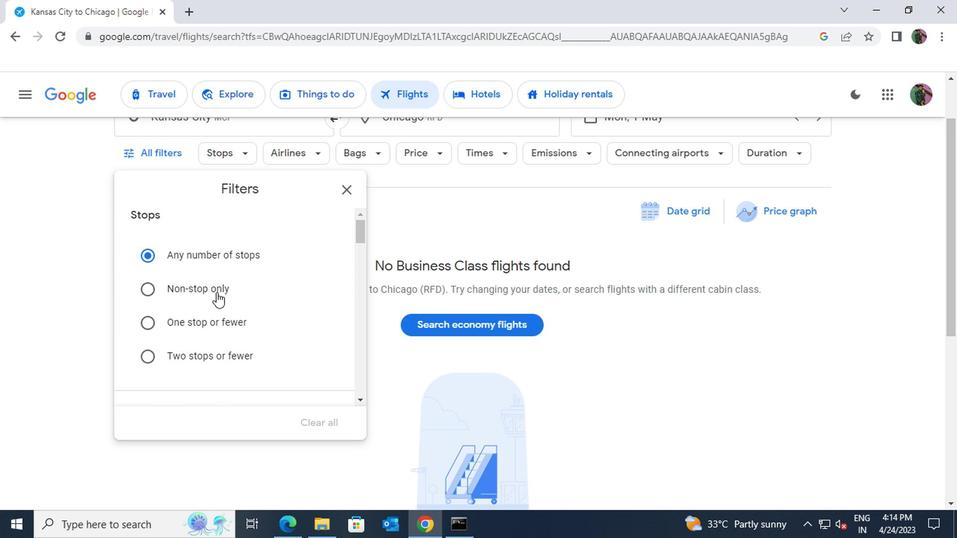 
Action: Mouse scrolled (214, 293) with delta (0, 0)
Screenshot: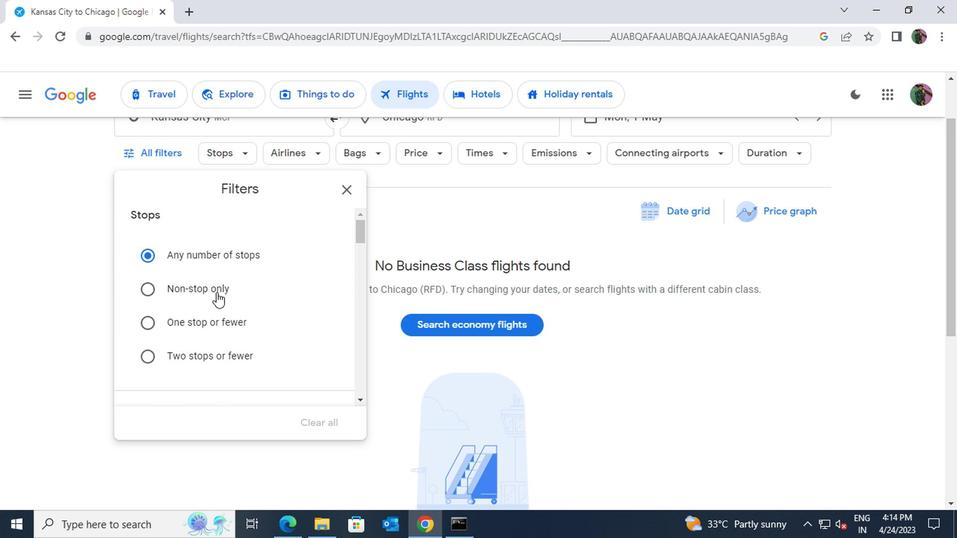 
Action: Mouse scrolled (214, 293) with delta (0, 0)
Screenshot: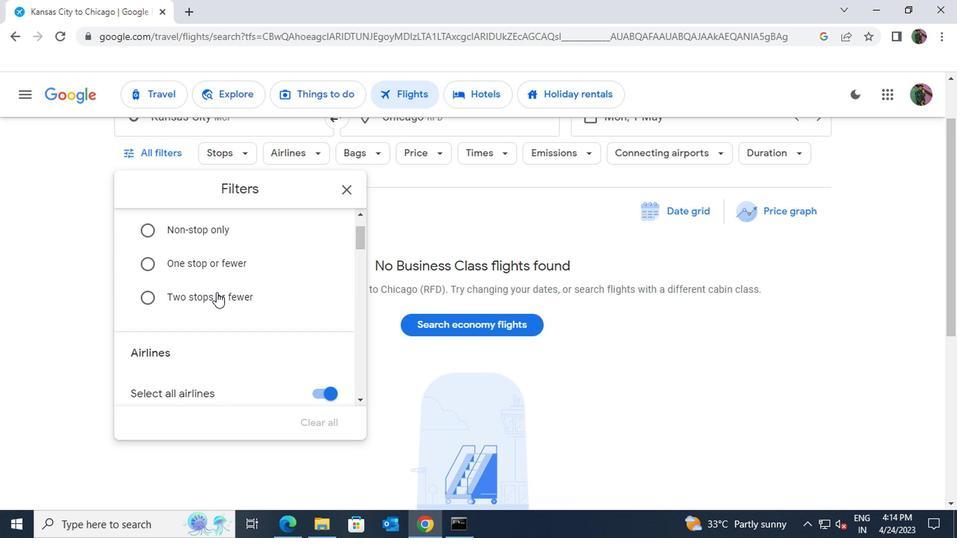 
Action: Mouse scrolled (214, 293) with delta (0, 0)
Screenshot: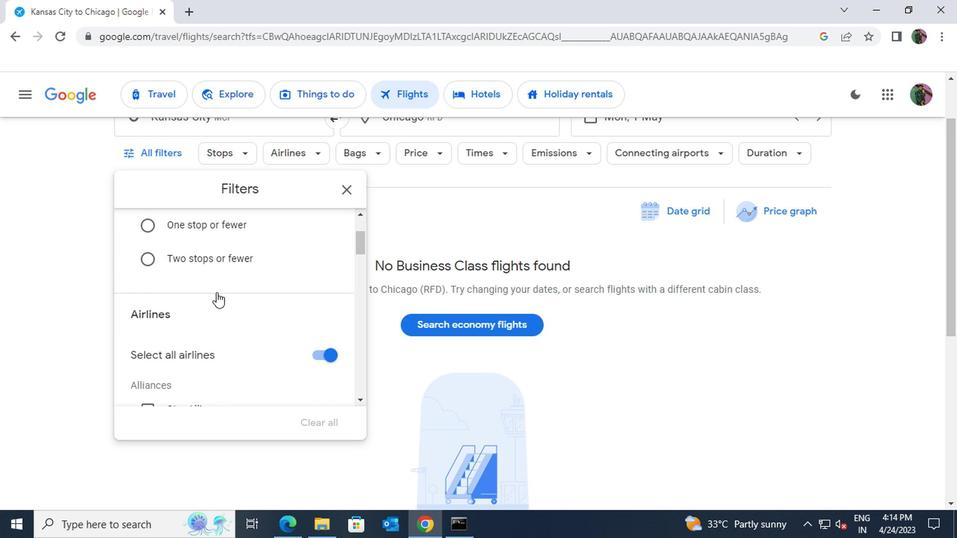 
Action: Mouse scrolled (214, 293) with delta (0, 0)
Screenshot: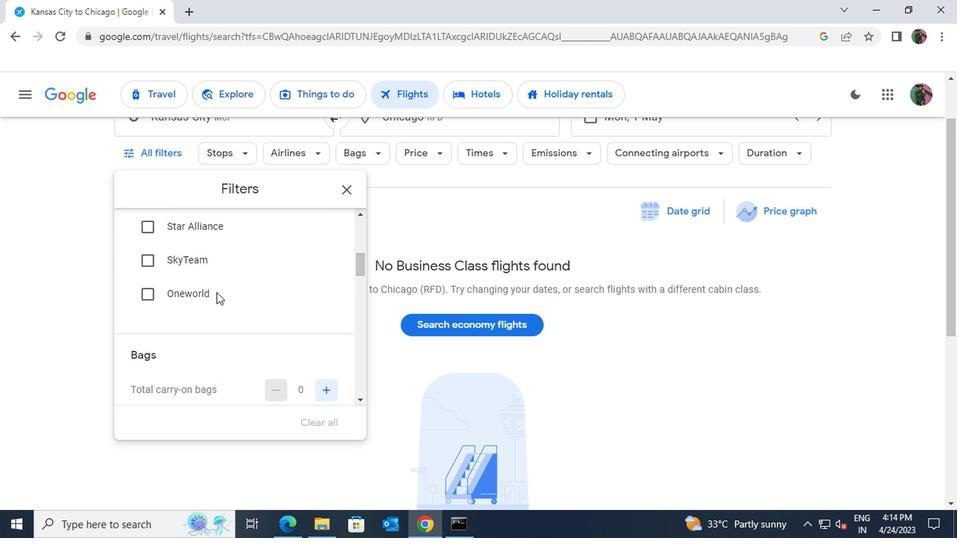 
Action: Mouse scrolled (214, 293) with delta (0, 0)
Screenshot: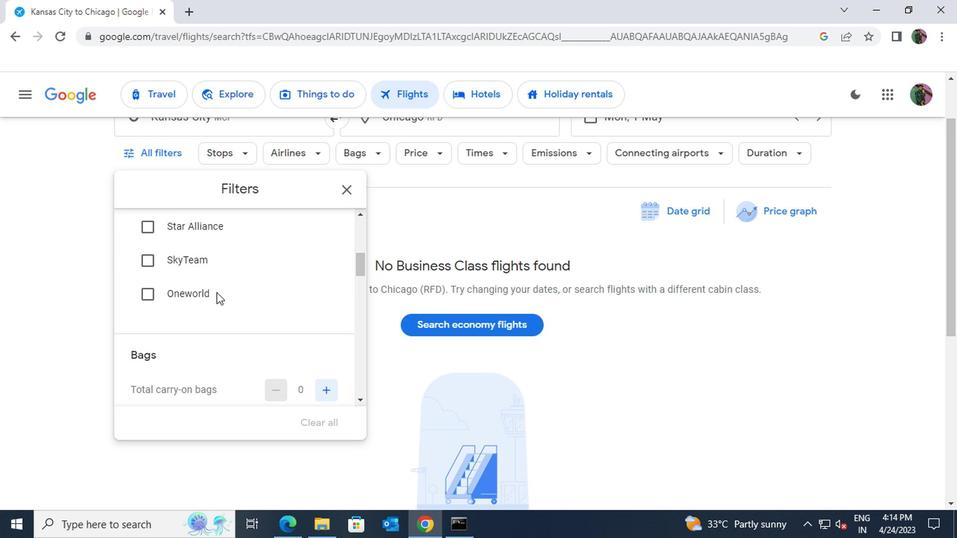 
Action: Mouse moved to (322, 247)
Screenshot: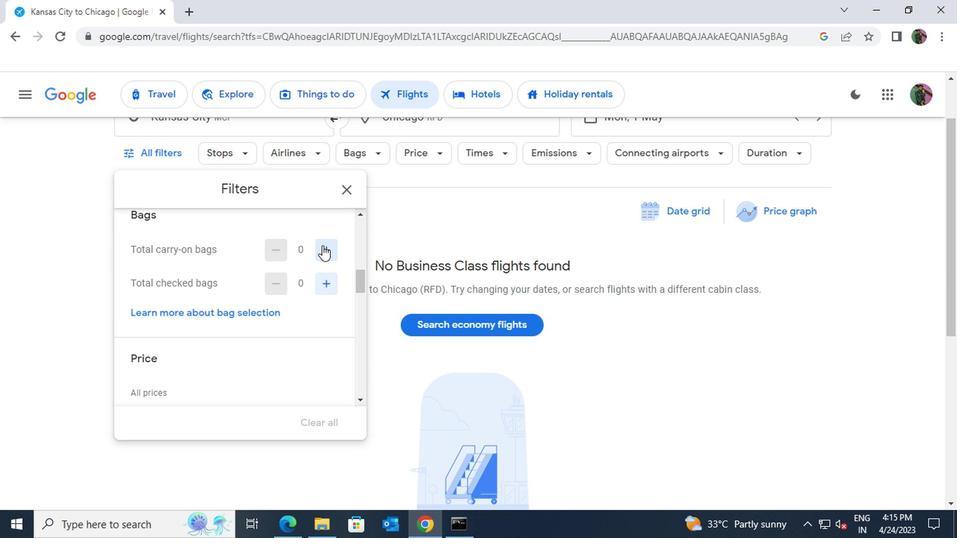 
Action: Mouse pressed left at (322, 247)
Screenshot: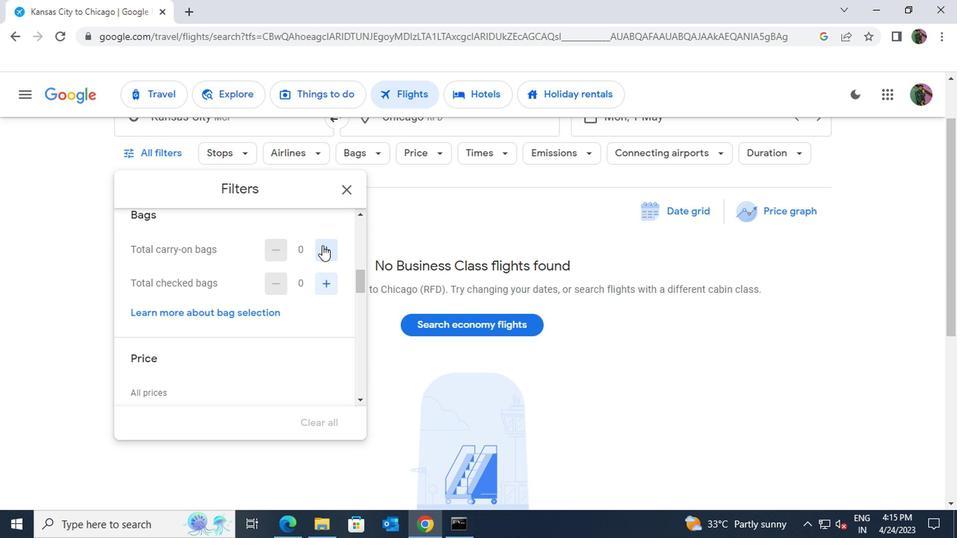 
Action: Mouse moved to (293, 328)
Screenshot: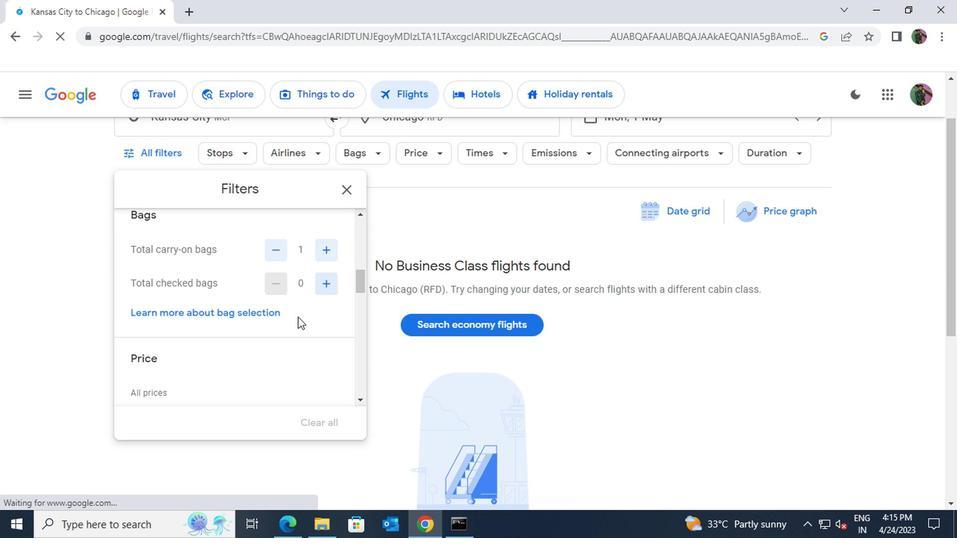 
Action: Mouse scrolled (293, 327) with delta (0, 0)
Screenshot: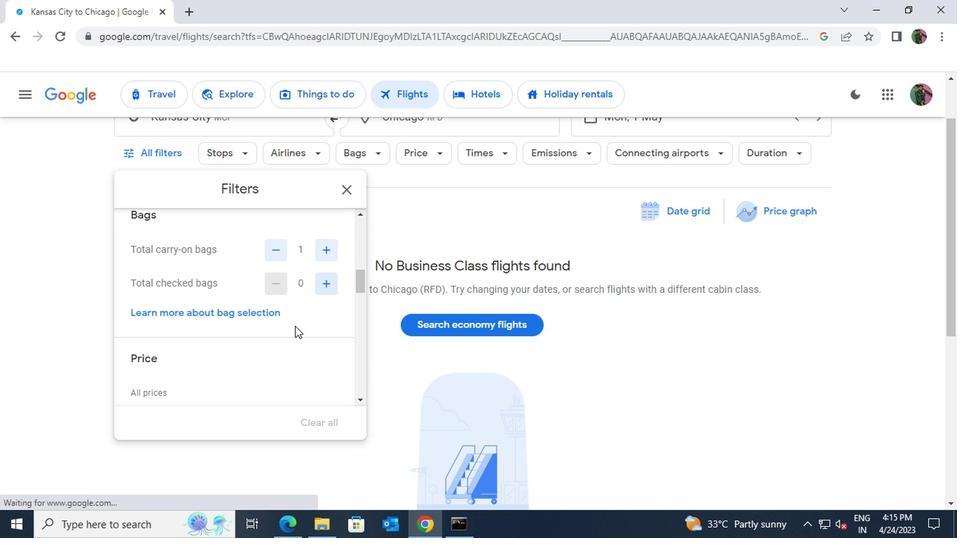 
Action: Mouse scrolled (293, 327) with delta (0, 0)
Screenshot: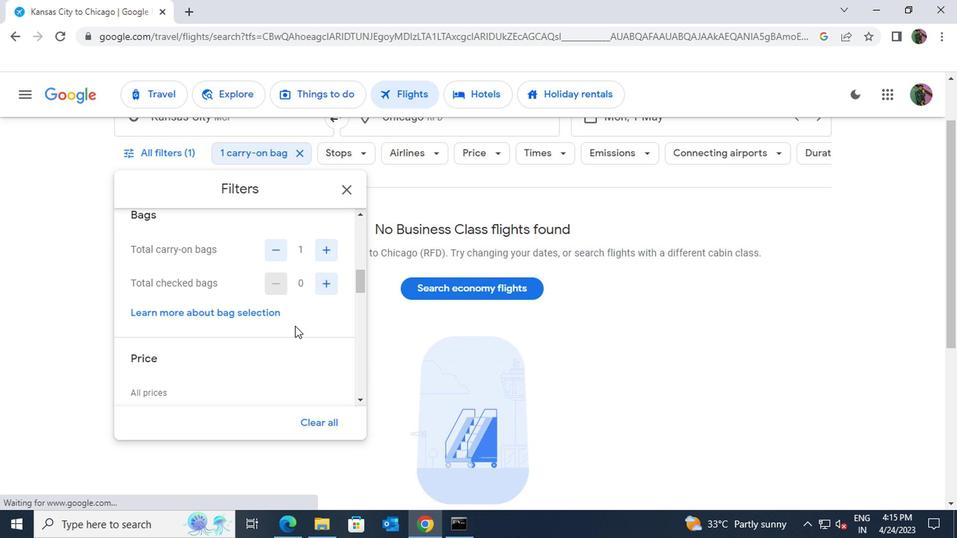 
Action: Mouse moved to (323, 348)
Screenshot: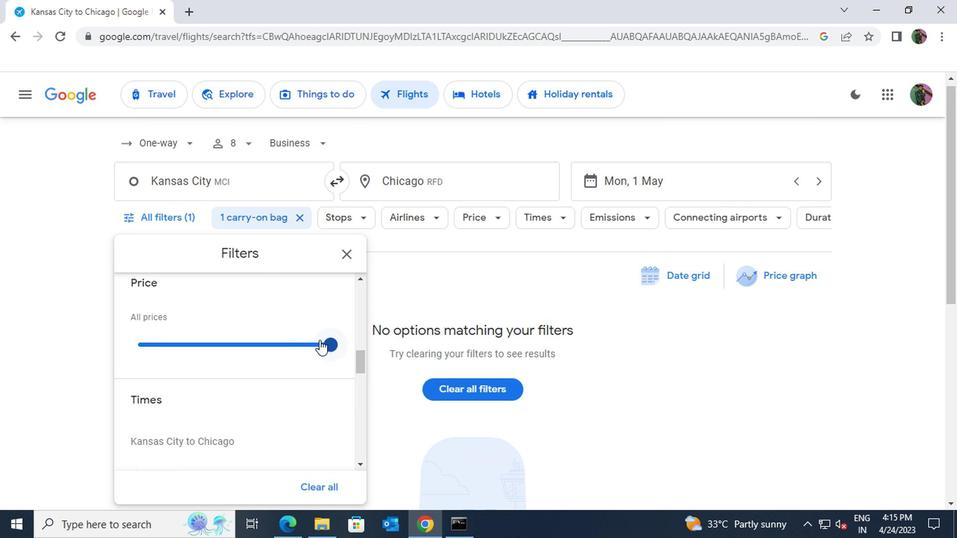 
Action: Mouse pressed left at (323, 348)
Screenshot: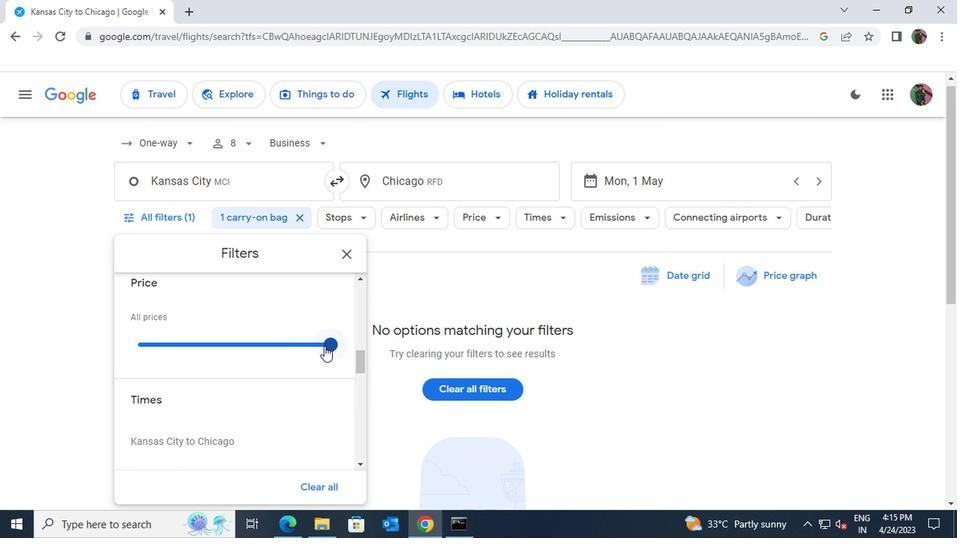 
Action: Mouse moved to (274, 388)
Screenshot: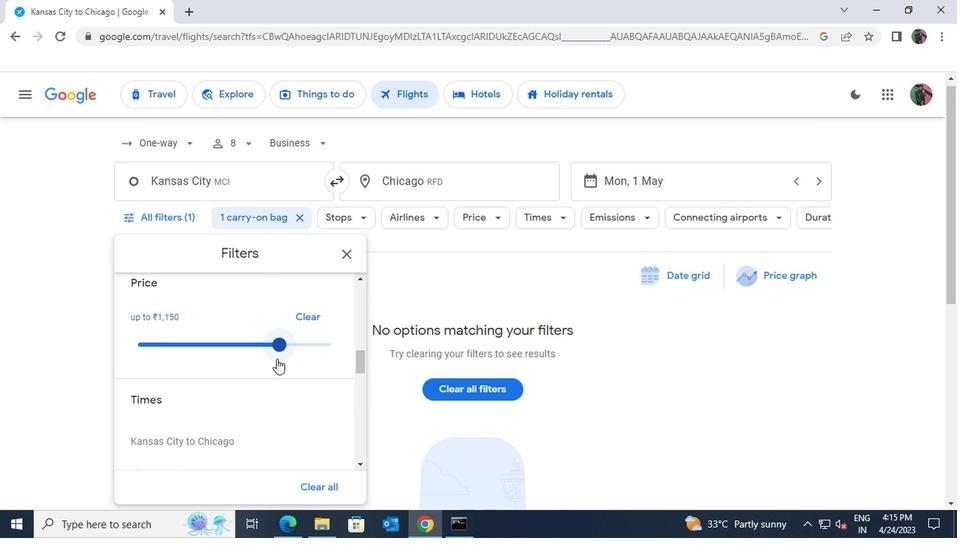 
Action: Mouse scrolled (274, 387) with delta (0, 0)
Screenshot: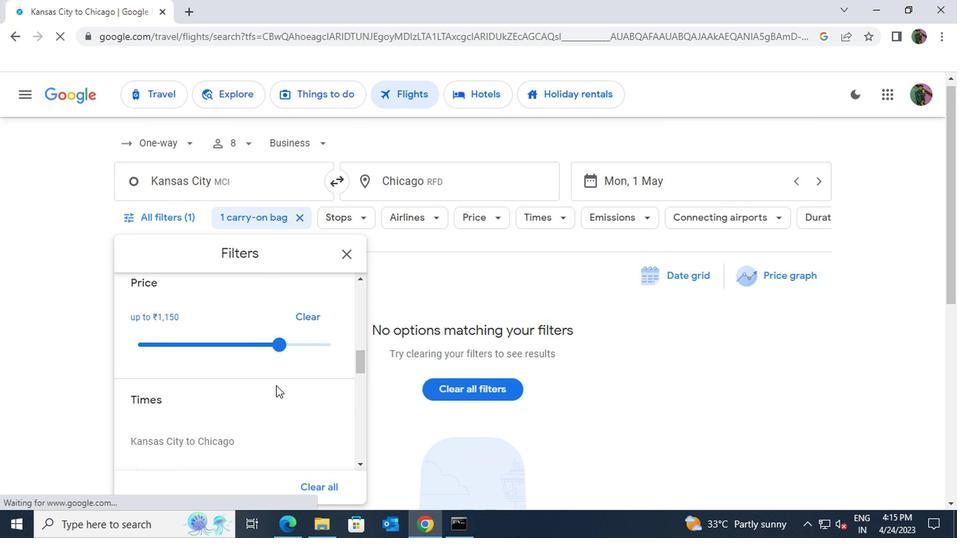 
Action: Mouse moved to (274, 388)
Screenshot: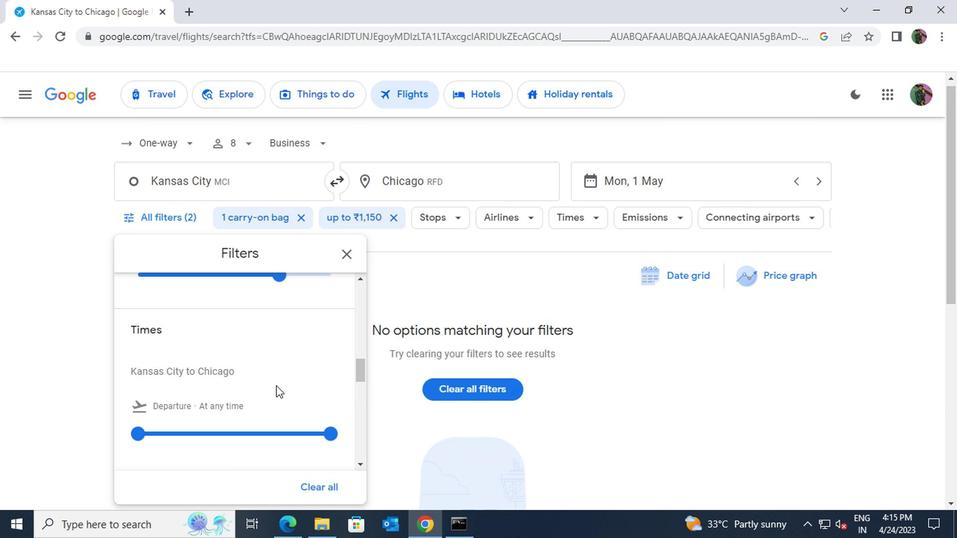 
Action: Mouse scrolled (274, 387) with delta (0, 0)
Screenshot: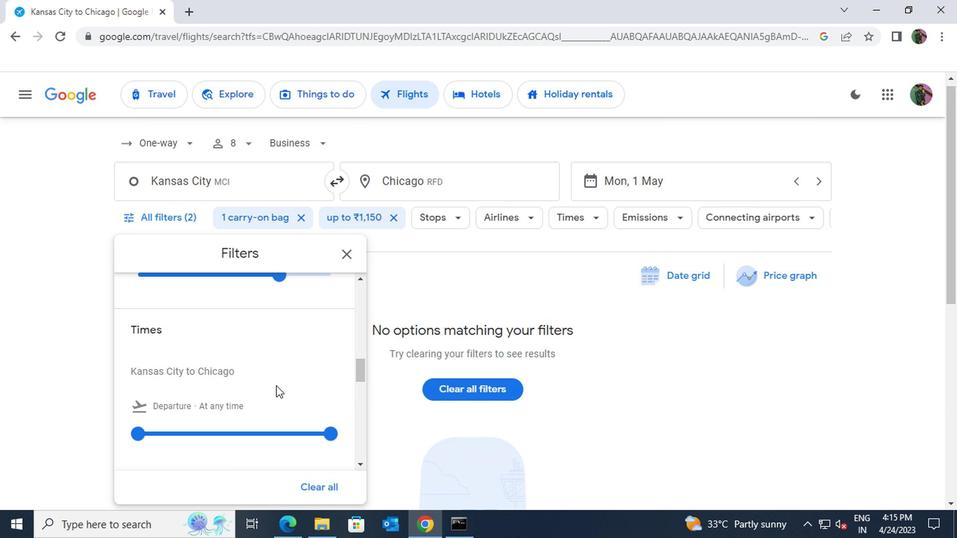 
Action: Mouse moved to (319, 358)
Screenshot: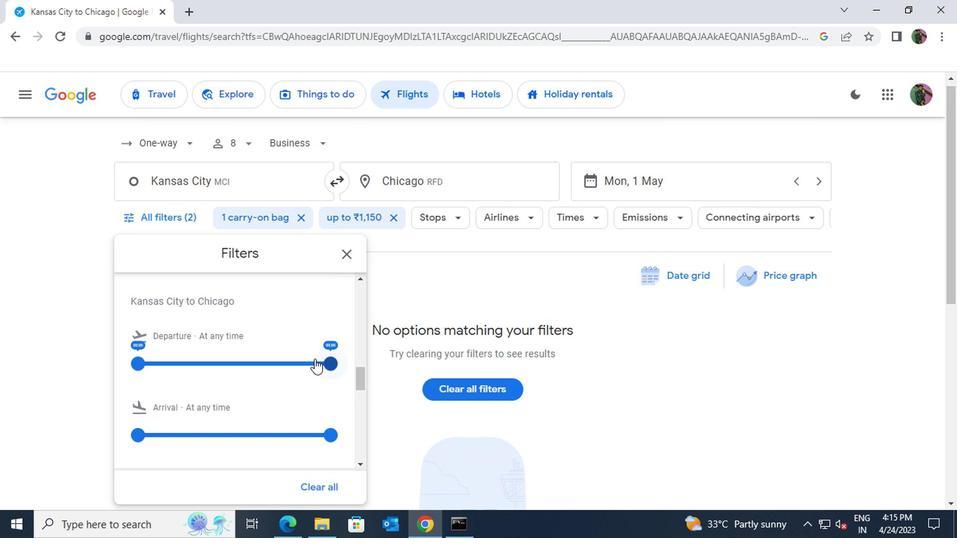 
Action: Mouse pressed left at (319, 358)
Screenshot: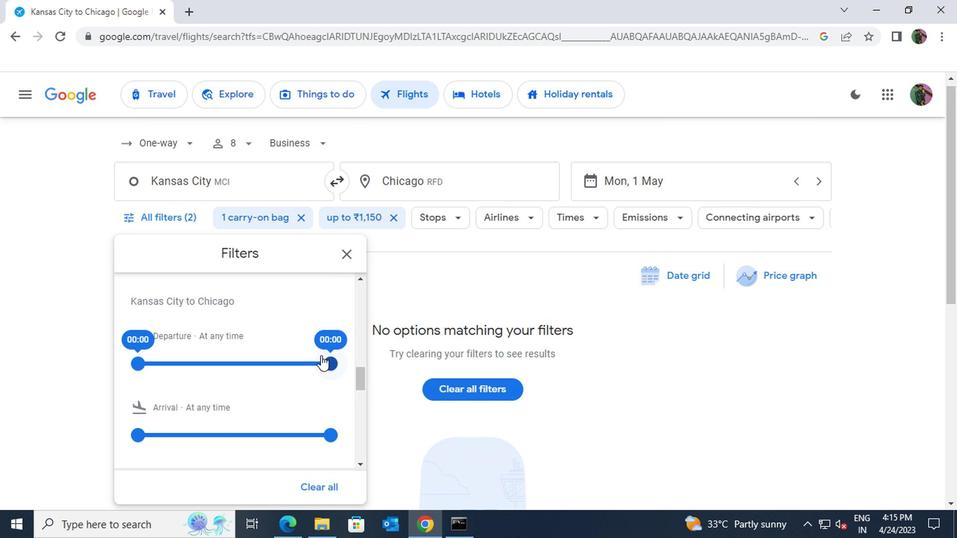 
Action: Mouse moved to (256, 355)
Screenshot: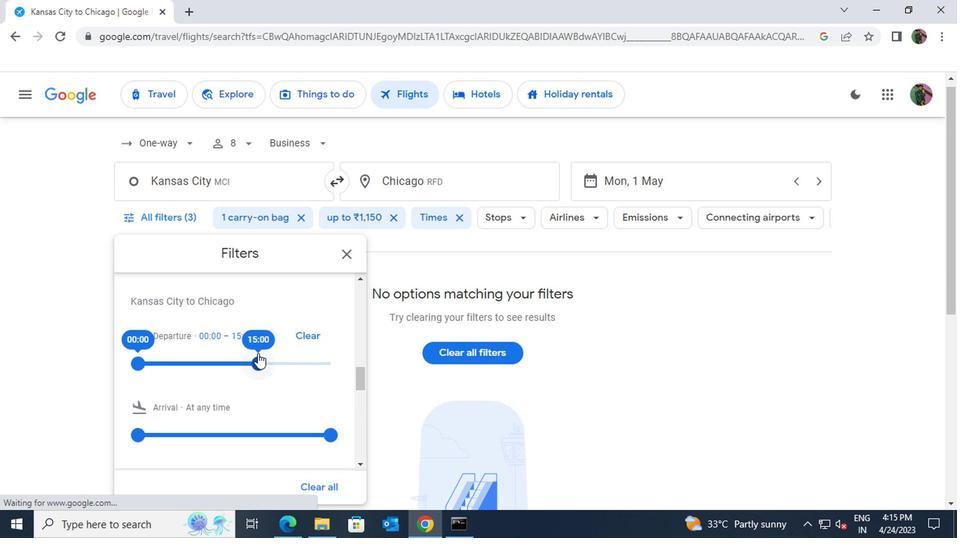 
